 Task: Create a due date automation trigger when advanced on, on the monday of the week before a card is due add fields without custom field "Resume" set to a date more than 1 days ago at 11:00 AM.
Action: Mouse moved to (1192, 94)
Screenshot: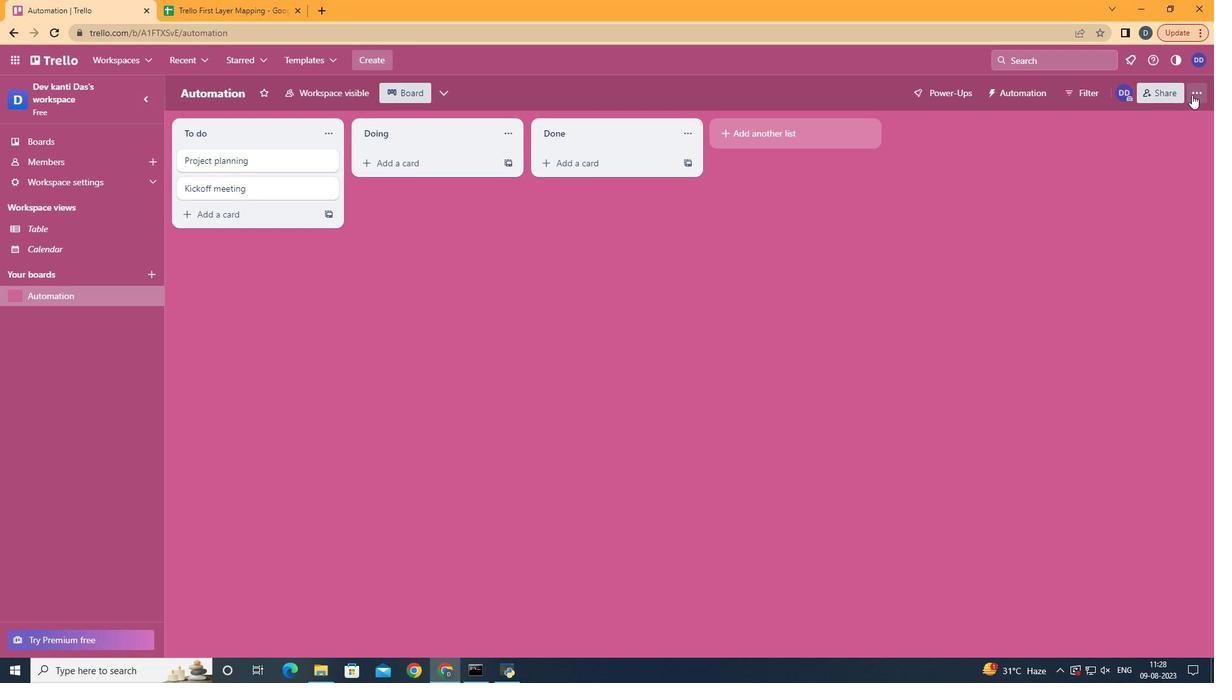 
Action: Mouse pressed left at (1192, 94)
Screenshot: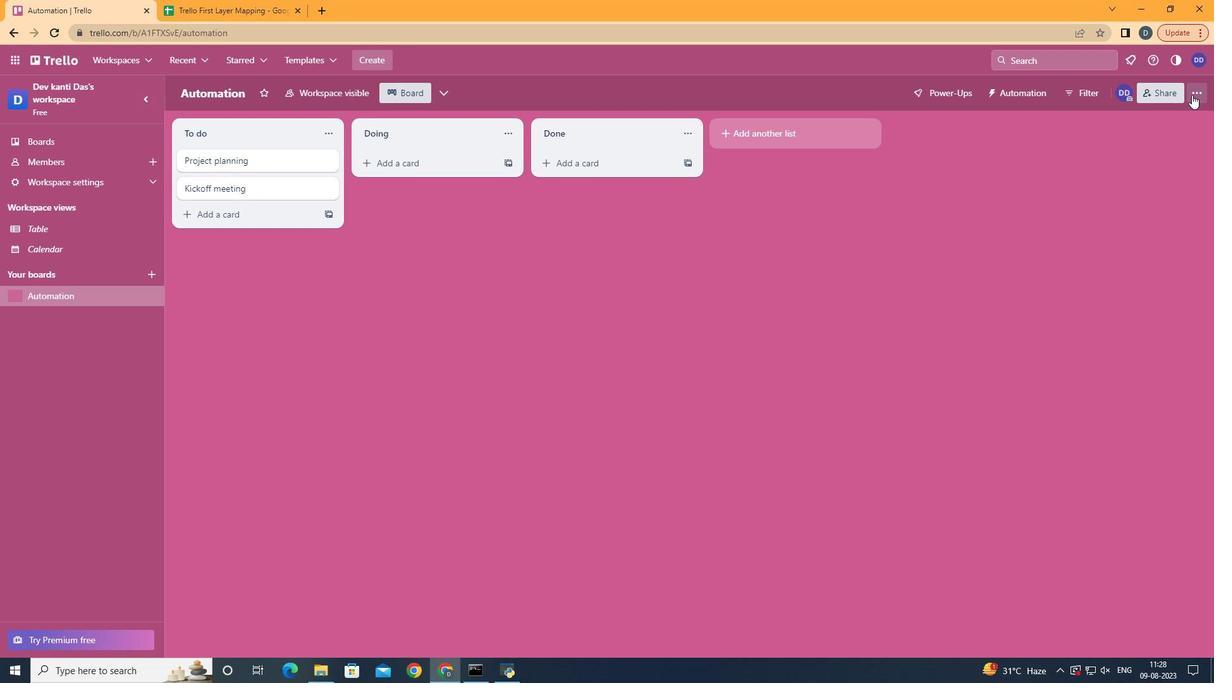 
Action: Mouse moved to (1071, 275)
Screenshot: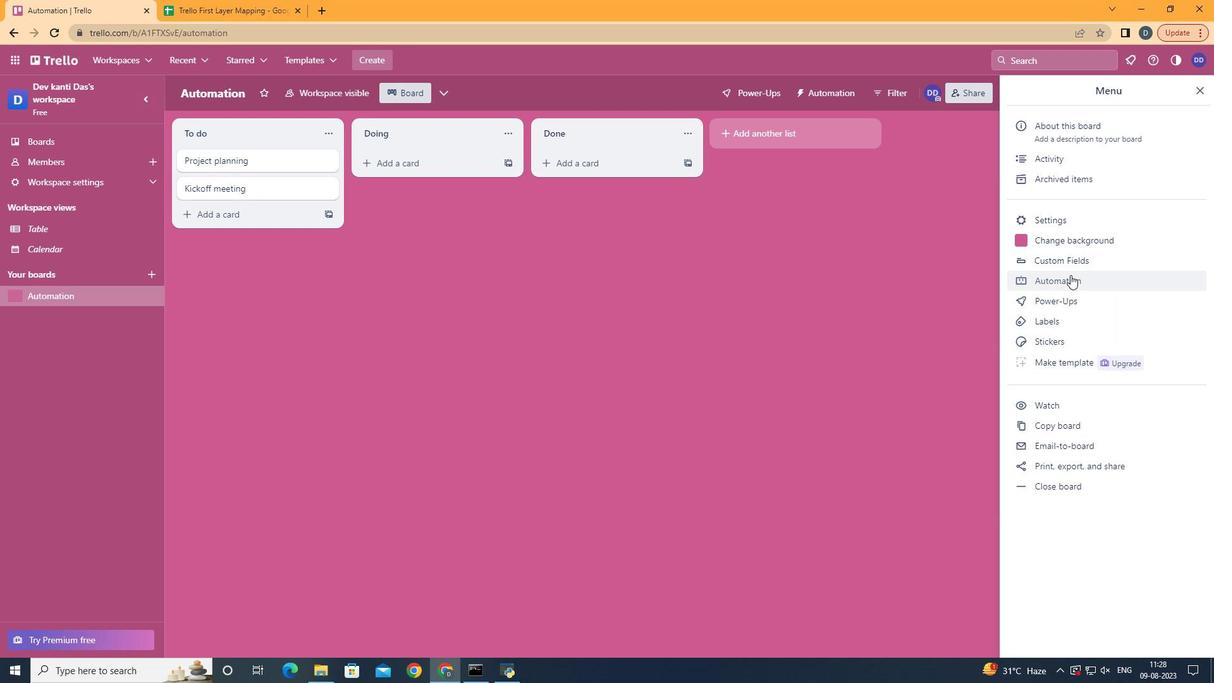 
Action: Mouse pressed left at (1071, 275)
Screenshot: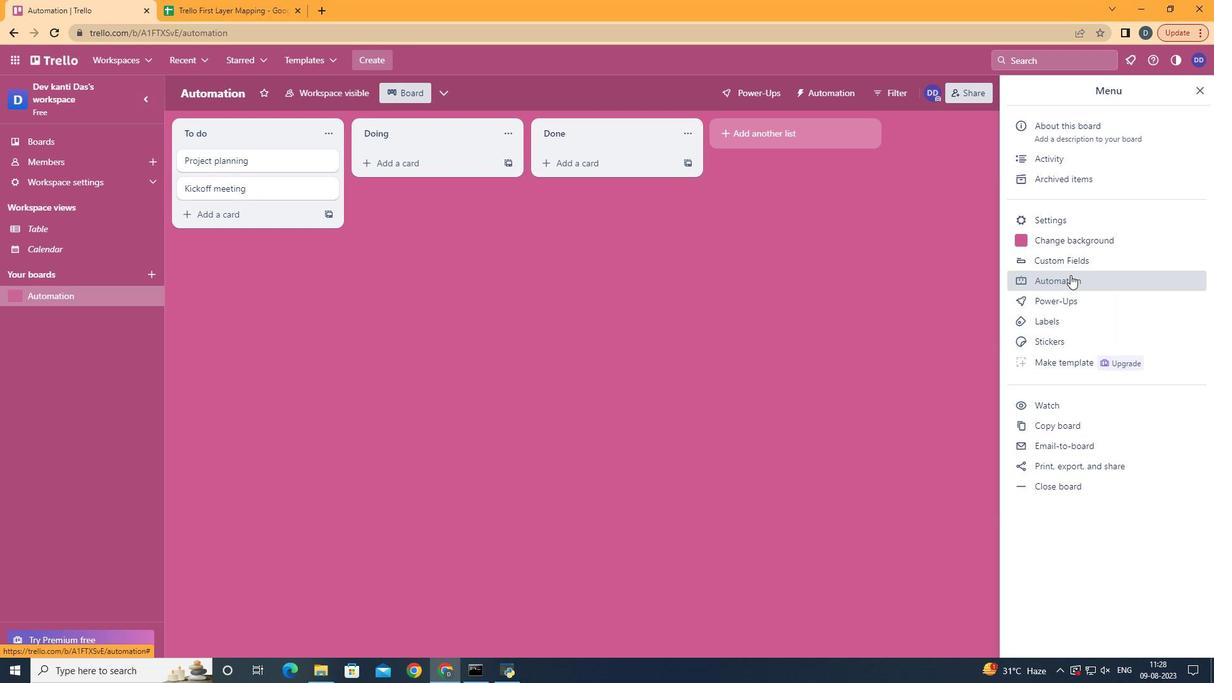 
Action: Mouse moved to (223, 253)
Screenshot: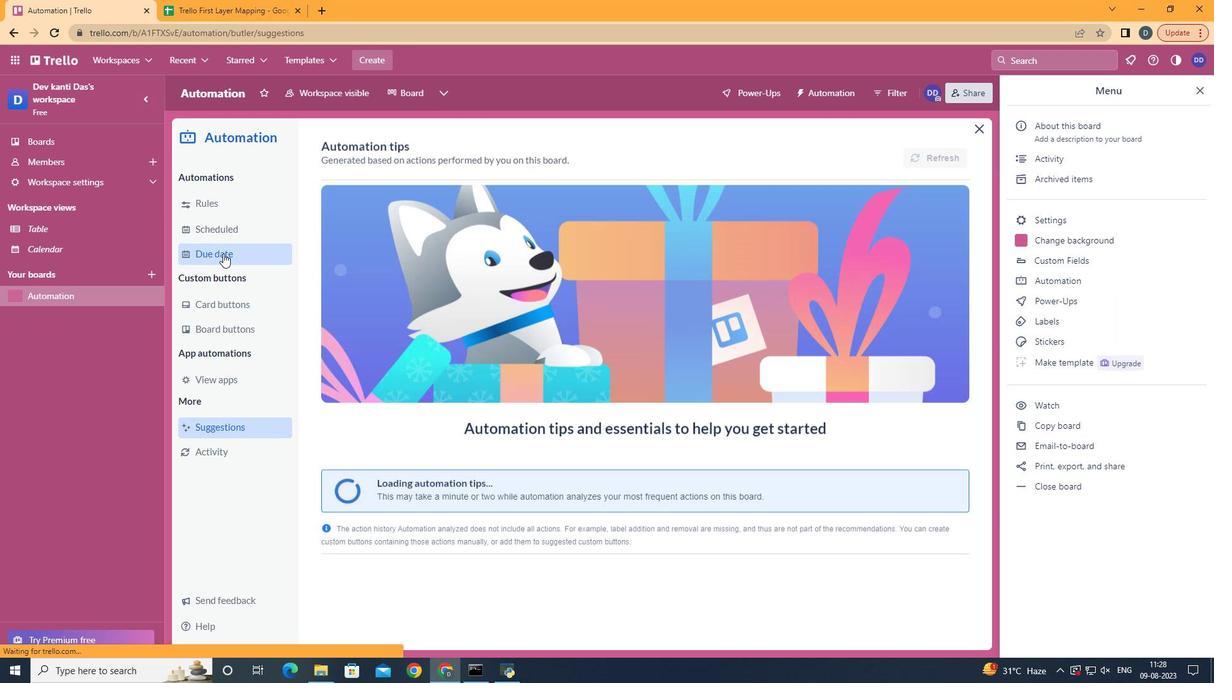 
Action: Mouse pressed left at (223, 253)
Screenshot: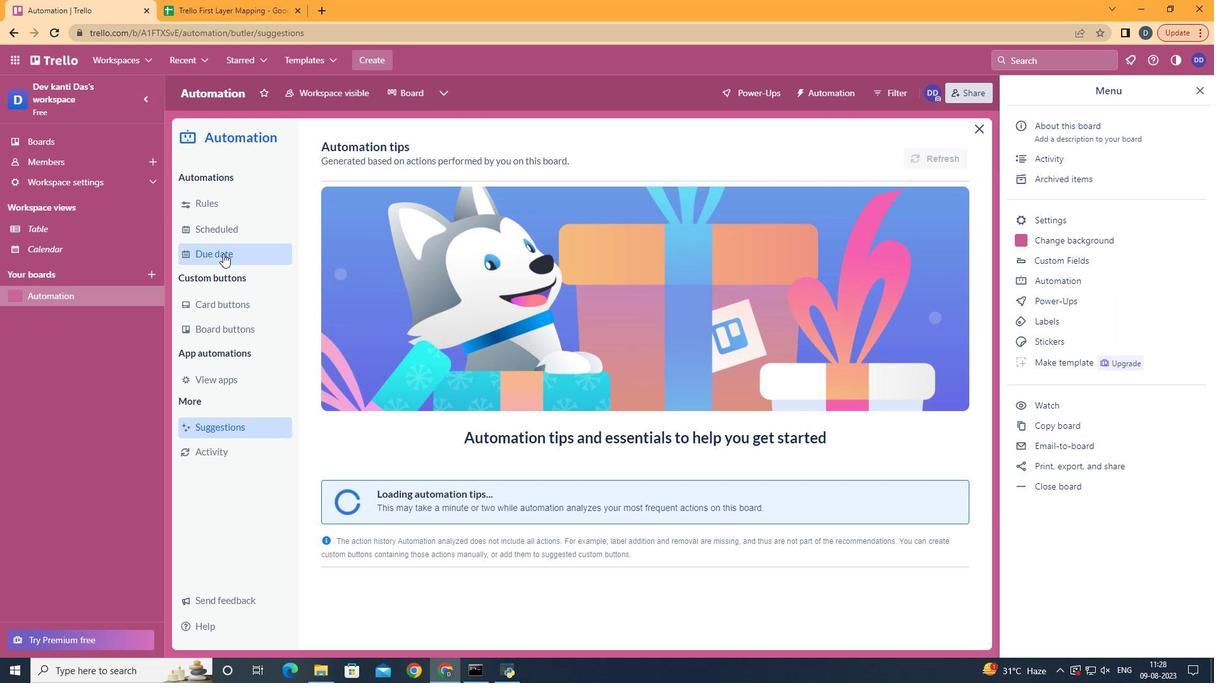 
Action: Mouse moved to (896, 154)
Screenshot: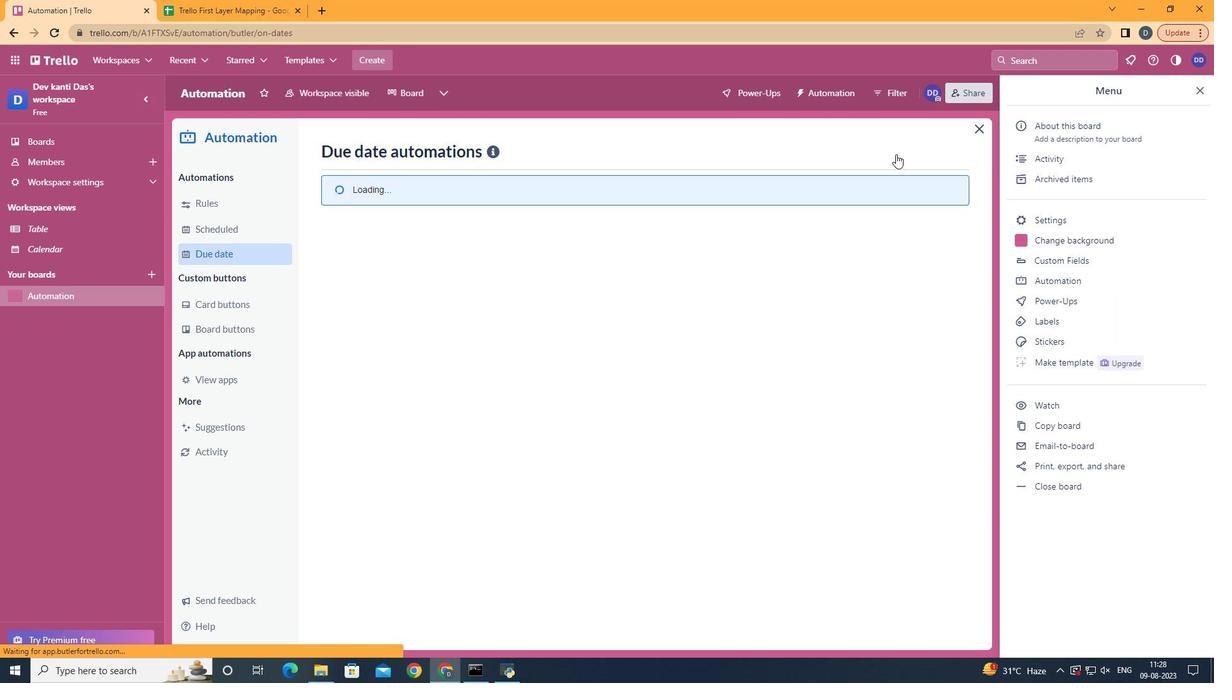 
Action: Mouse pressed left at (896, 154)
Screenshot: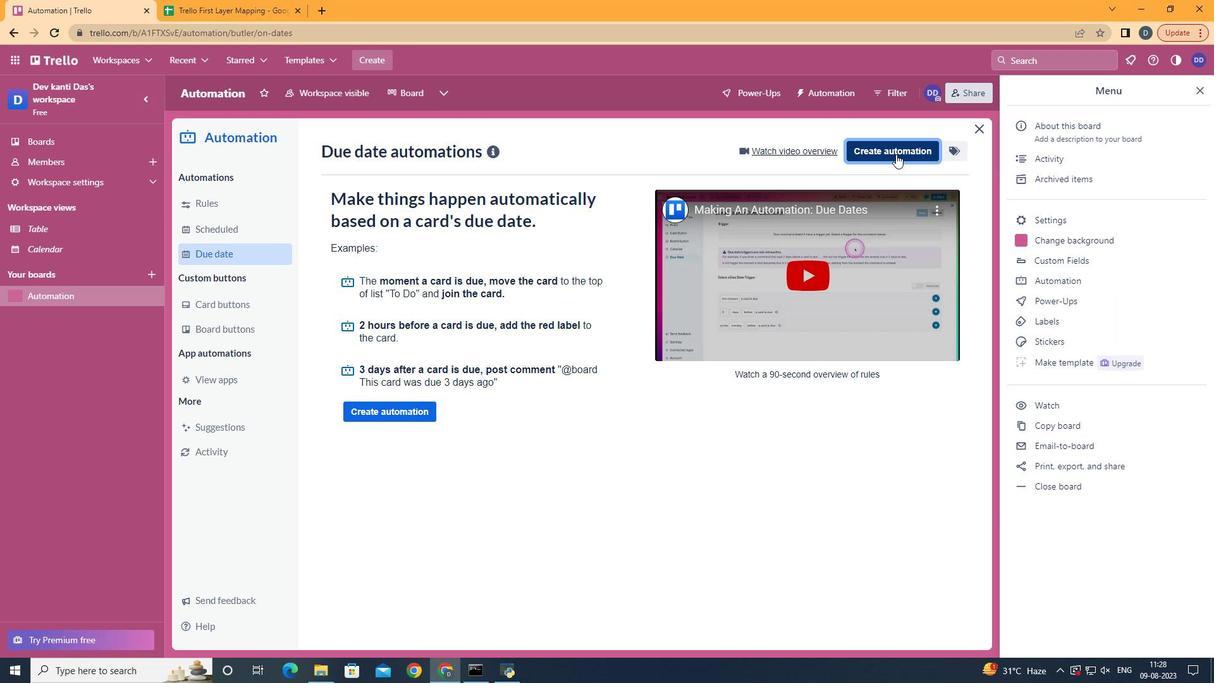 
Action: Mouse moved to (661, 279)
Screenshot: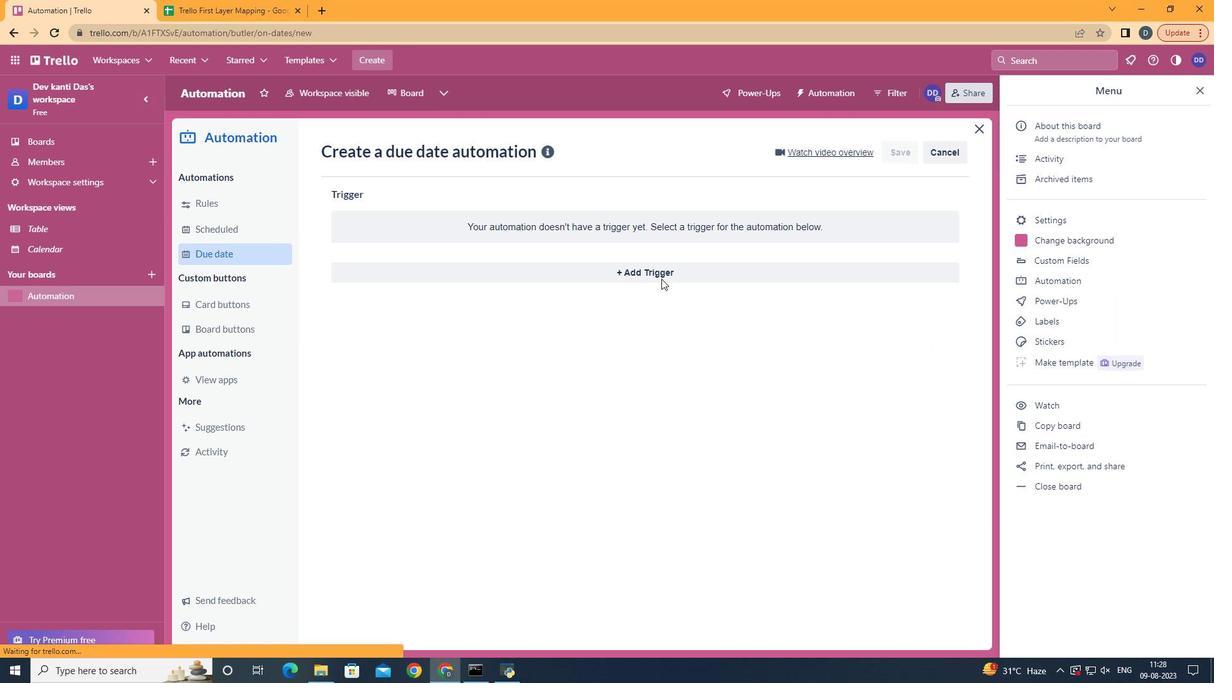 
Action: Mouse pressed left at (661, 279)
Screenshot: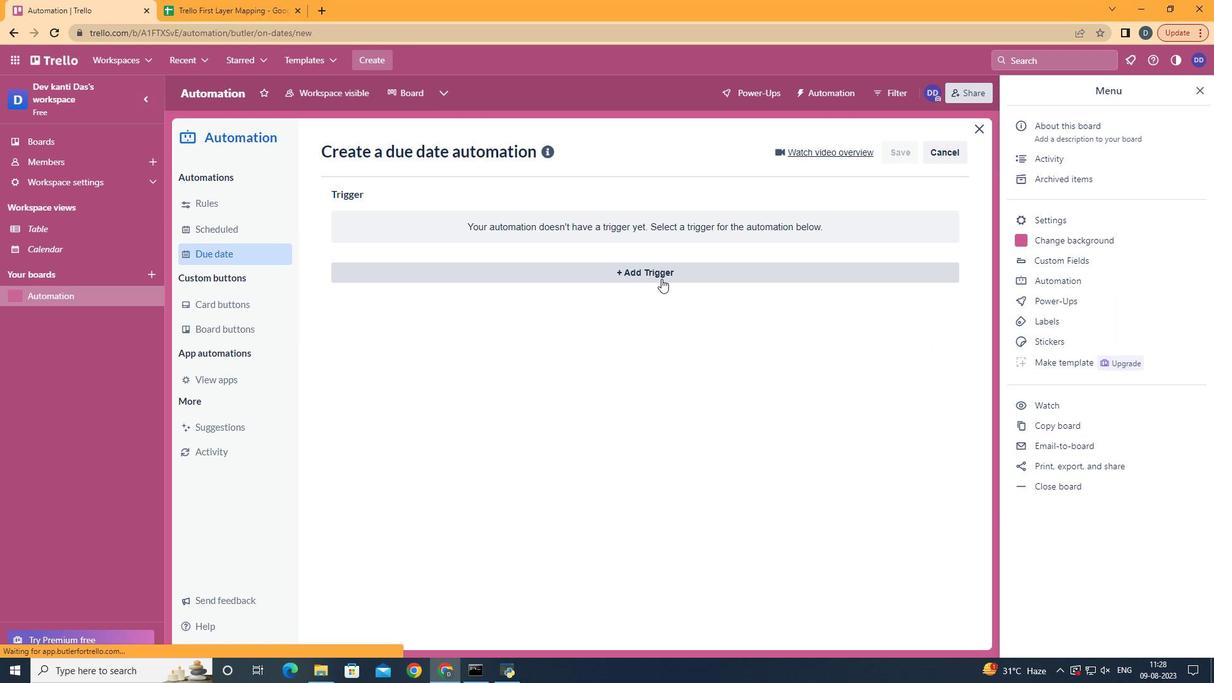 
Action: Mouse moved to (448, 604)
Screenshot: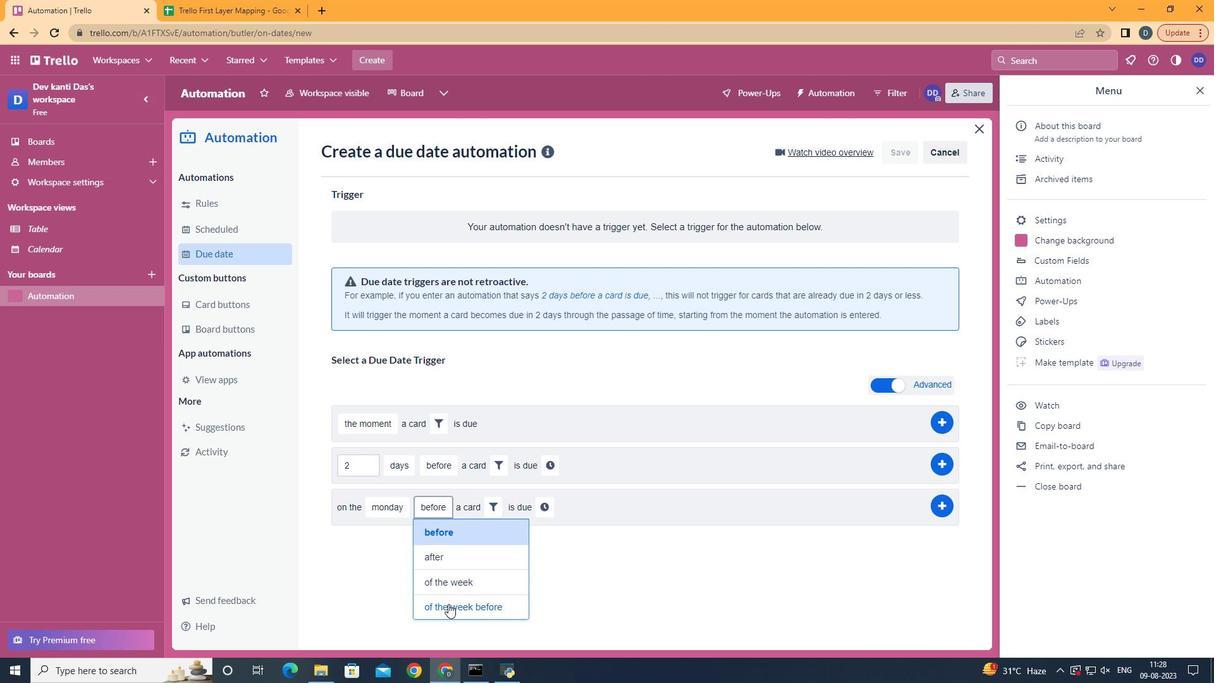
Action: Mouse pressed left at (448, 604)
Screenshot: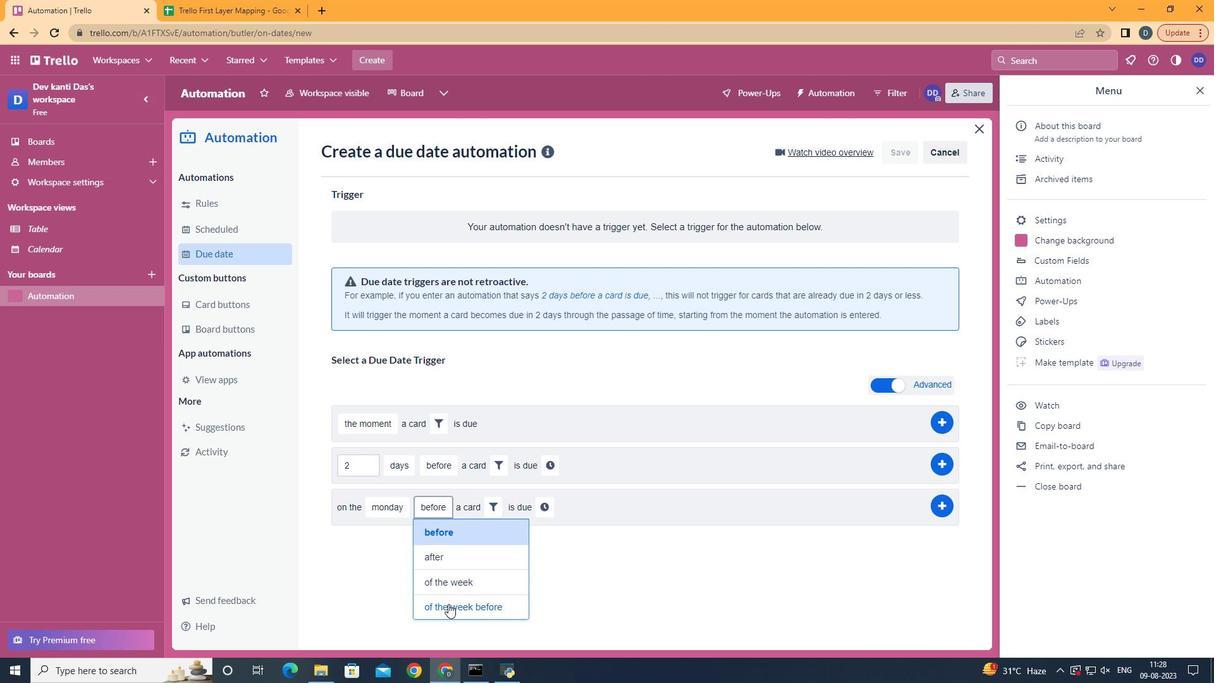 
Action: Mouse moved to (530, 506)
Screenshot: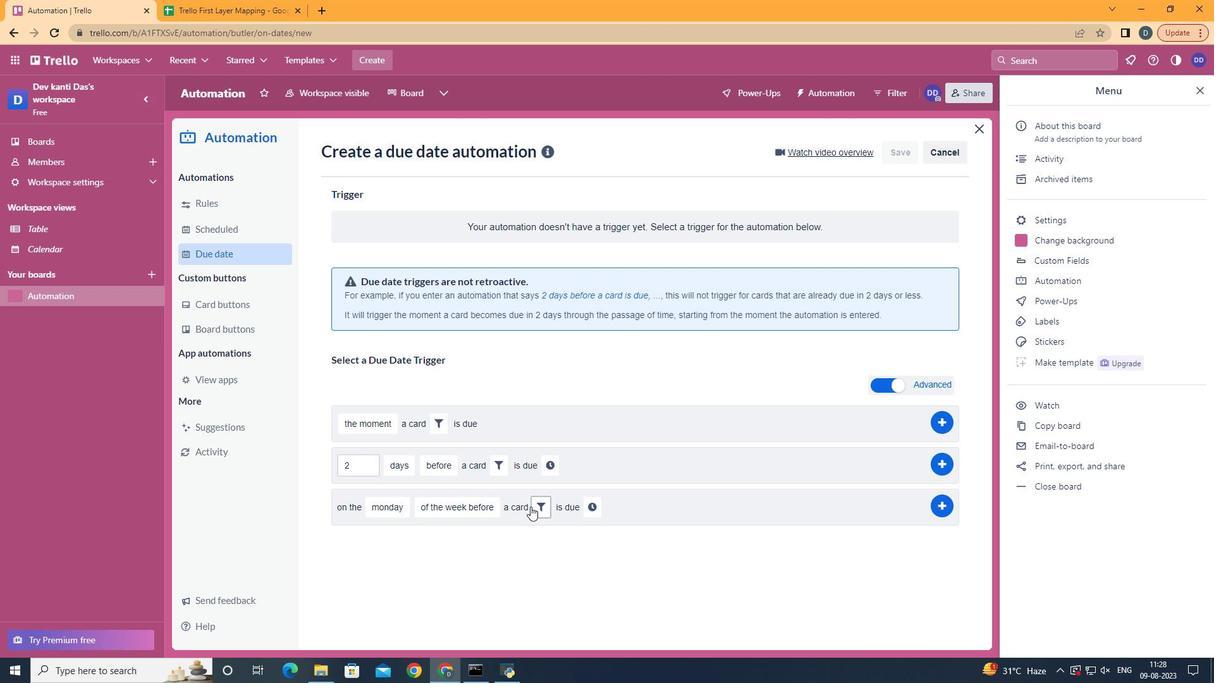 
Action: Mouse pressed left at (530, 506)
Screenshot: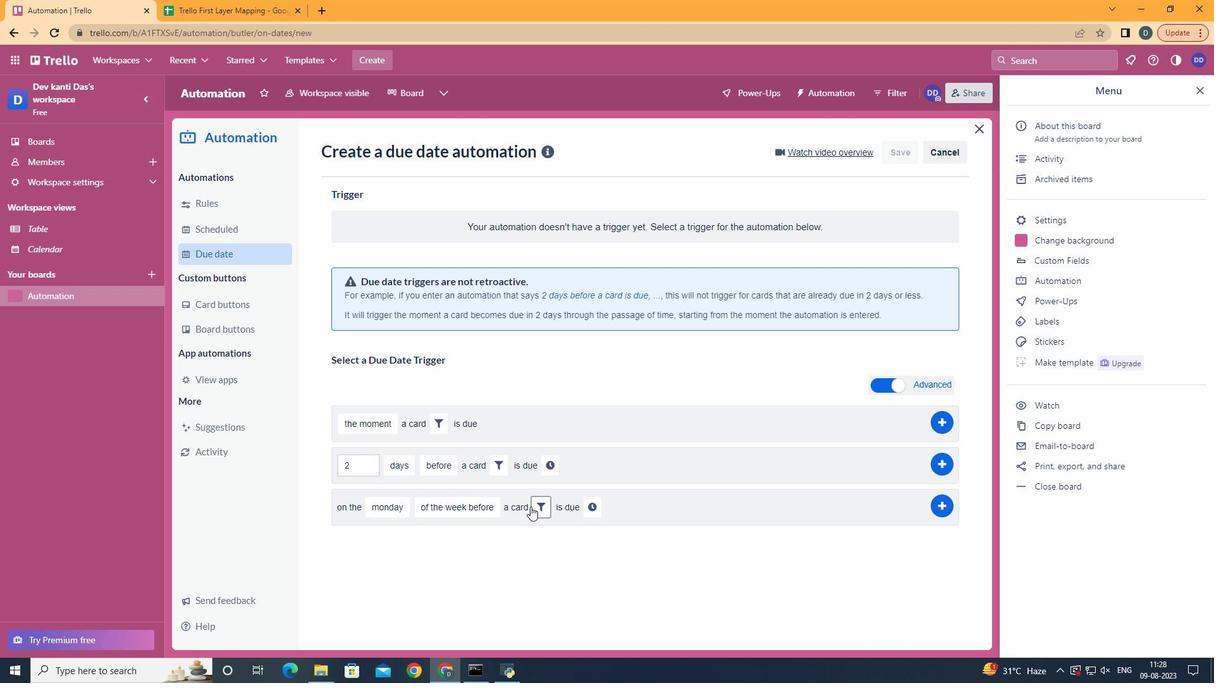 
Action: Mouse moved to (749, 546)
Screenshot: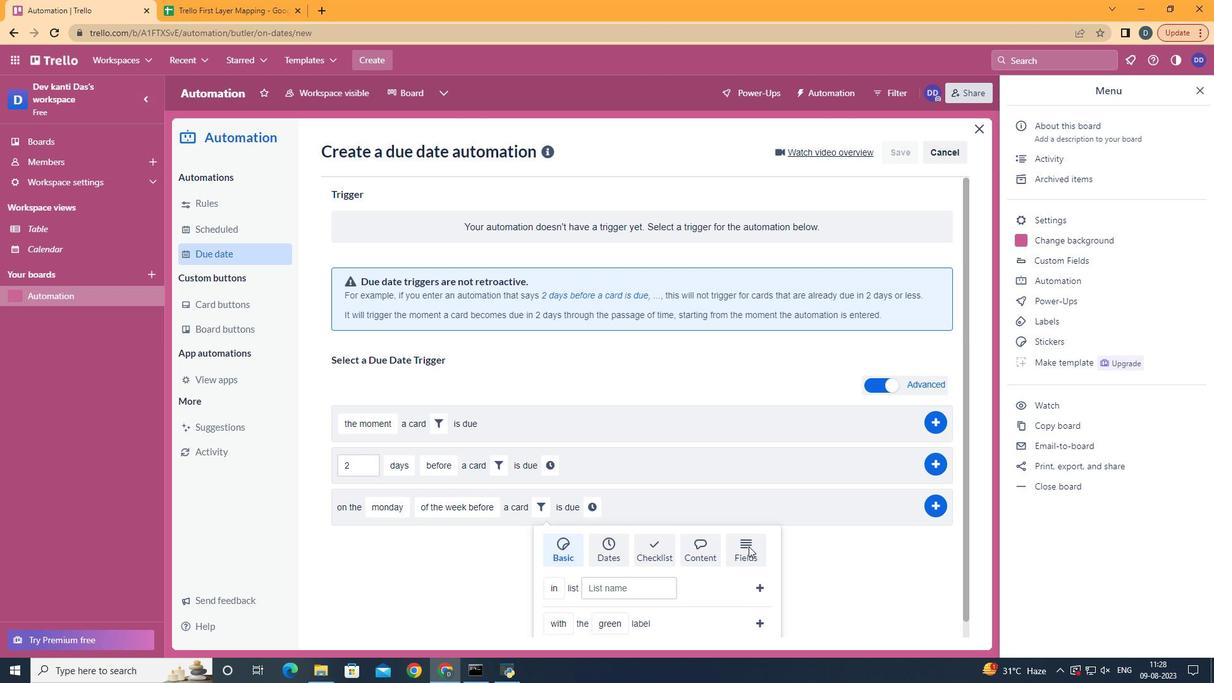 
Action: Mouse pressed left at (749, 546)
Screenshot: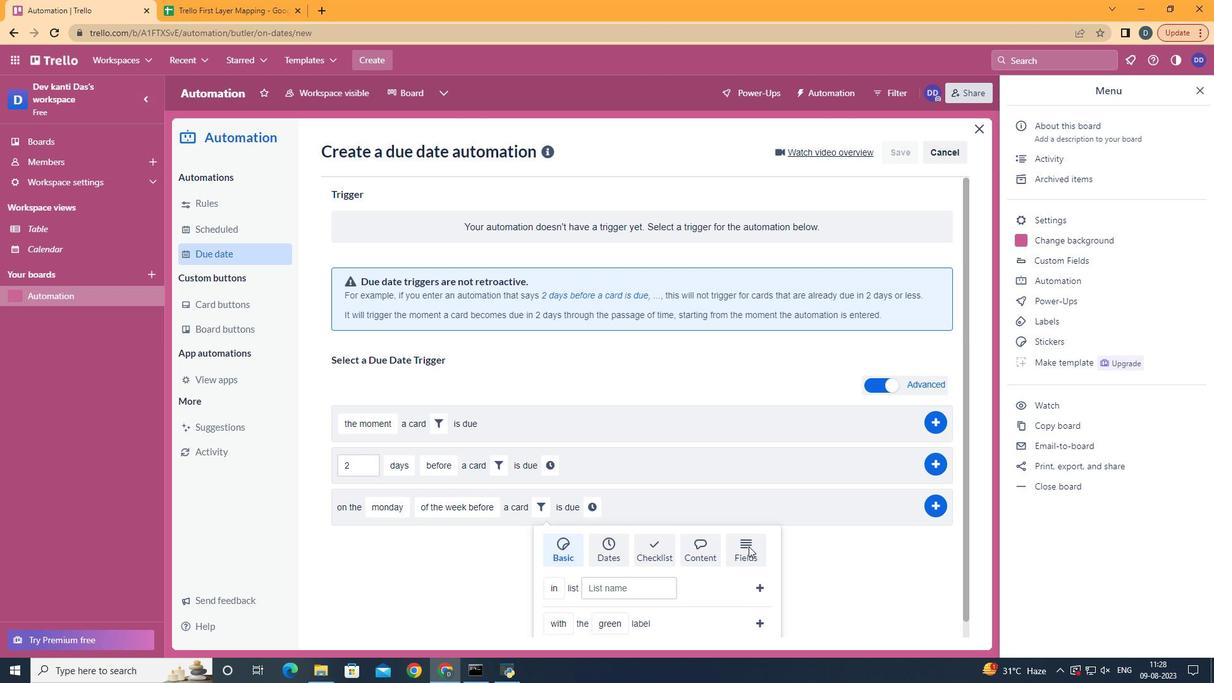 
Action: Mouse moved to (749, 546)
Screenshot: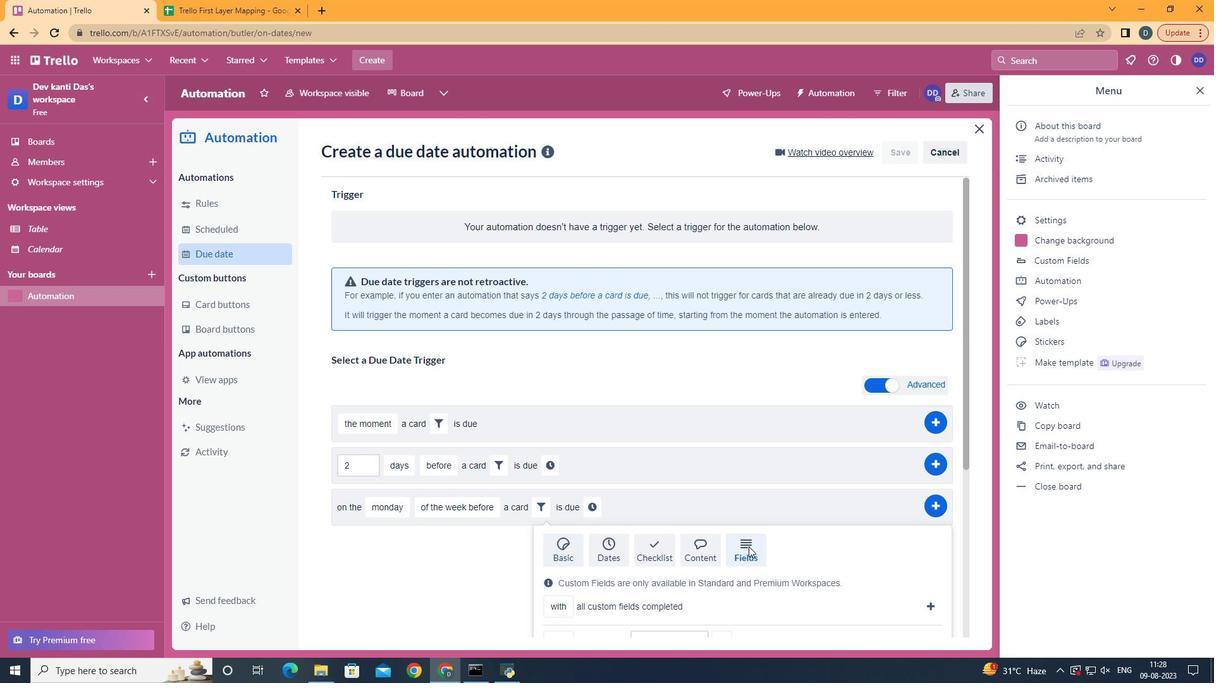 
Action: Mouse scrolled (749, 546) with delta (0, 0)
Screenshot: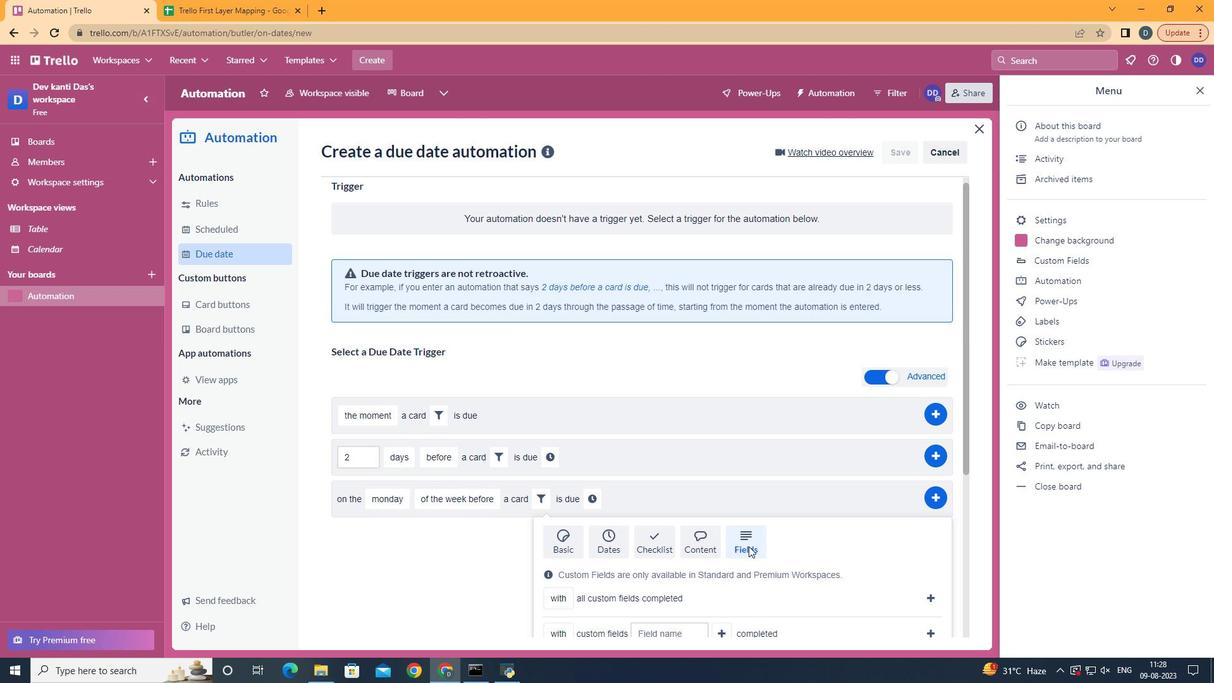 
Action: Mouse scrolled (749, 546) with delta (0, 0)
Screenshot: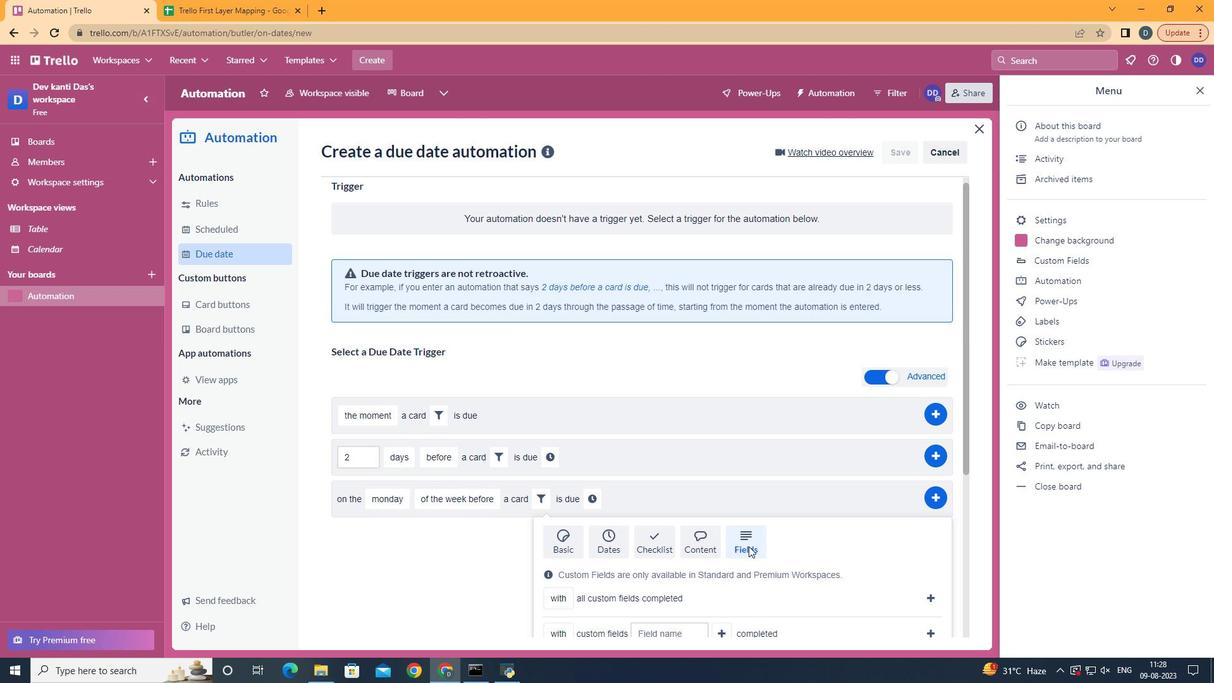 
Action: Mouse scrolled (749, 546) with delta (0, 0)
Screenshot: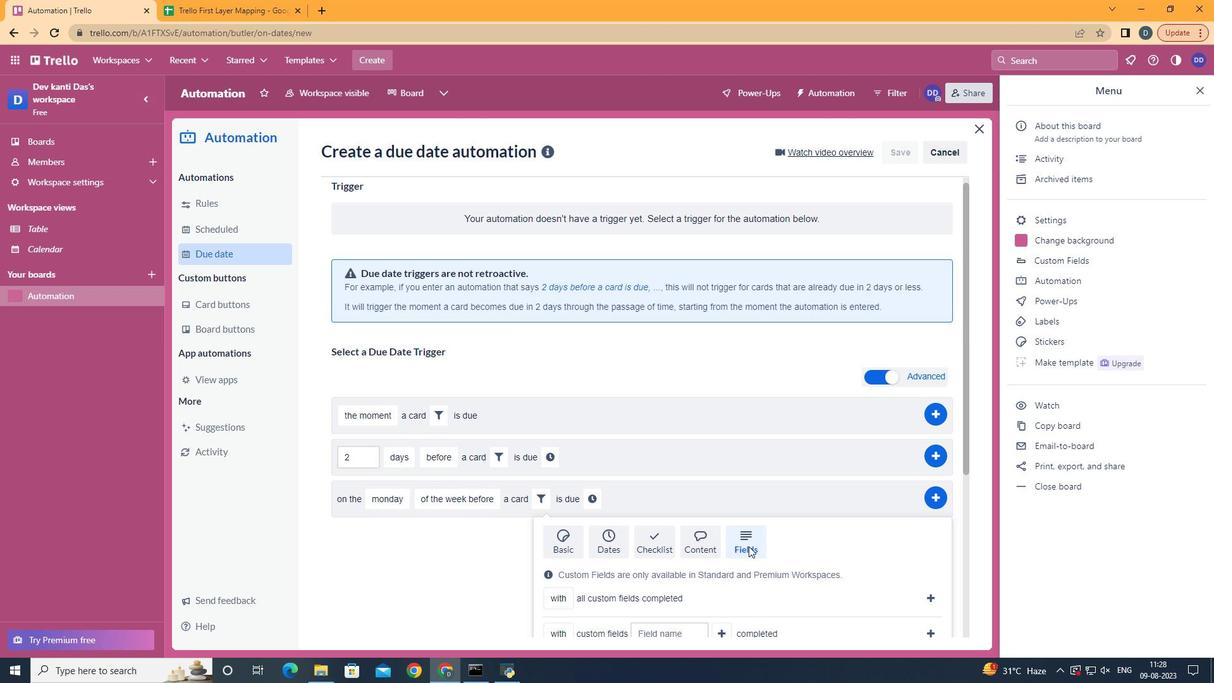 
Action: Mouse scrolled (749, 546) with delta (0, 0)
Screenshot: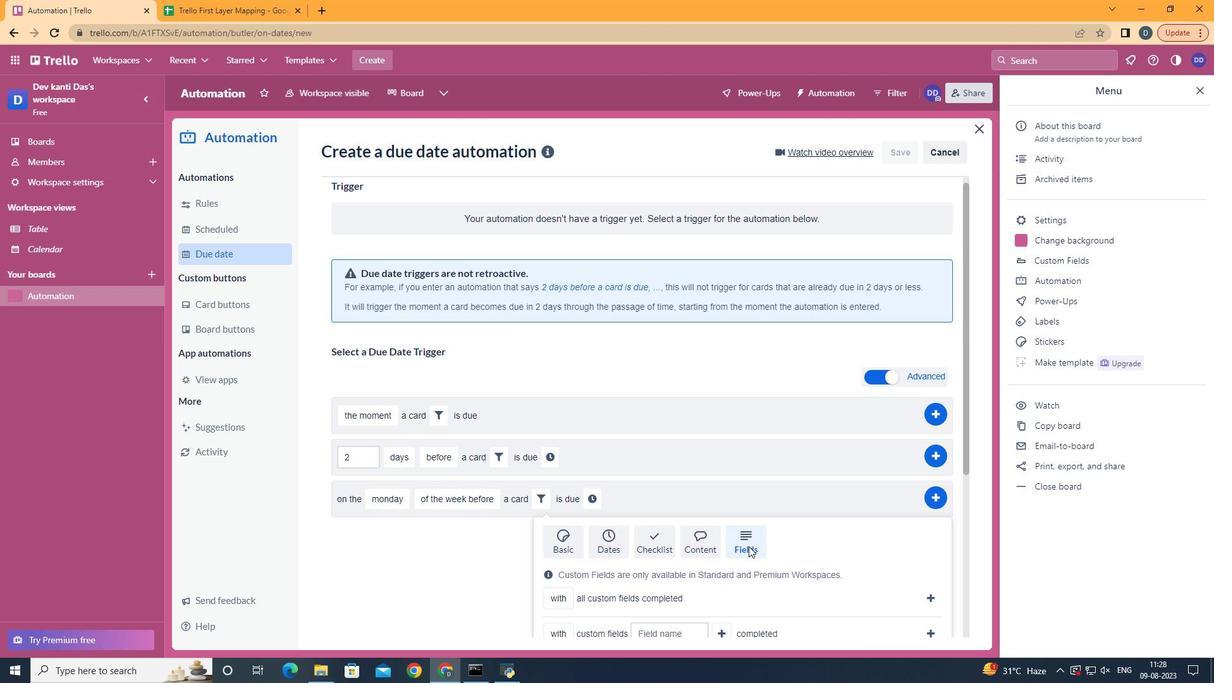 
Action: Mouse scrolled (749, 546) with delta (0, 0)
Screenshot: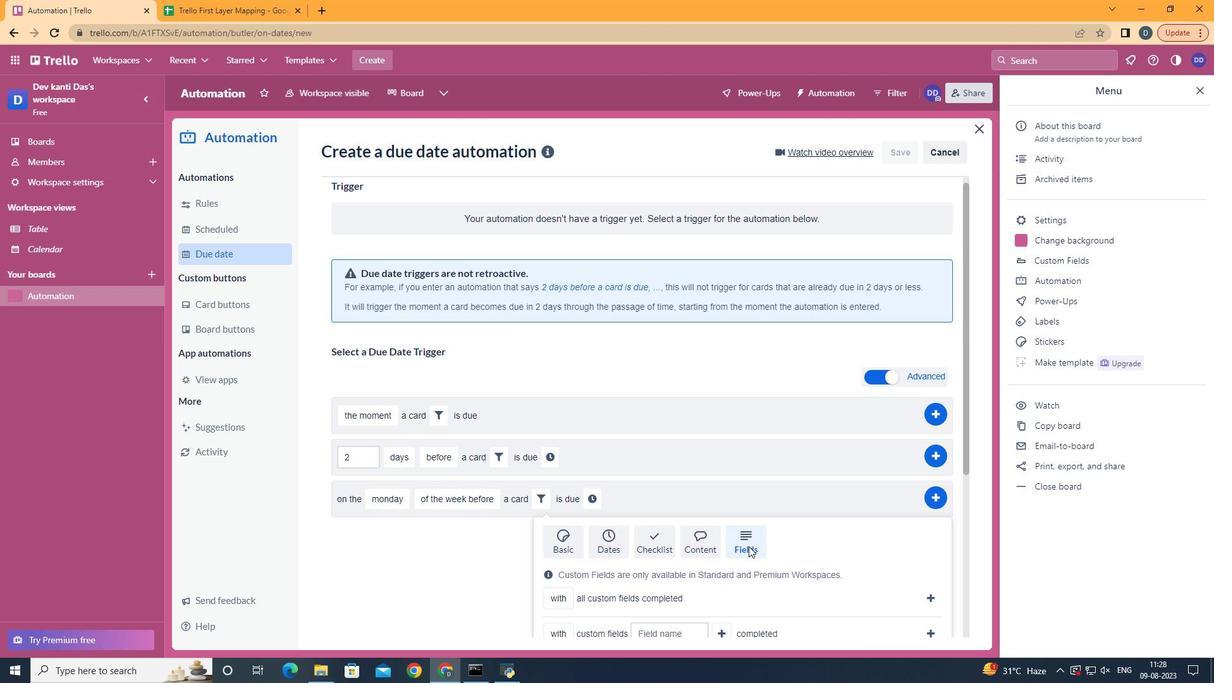 
Action: Mouse moved to (579, 560)
Screenshot: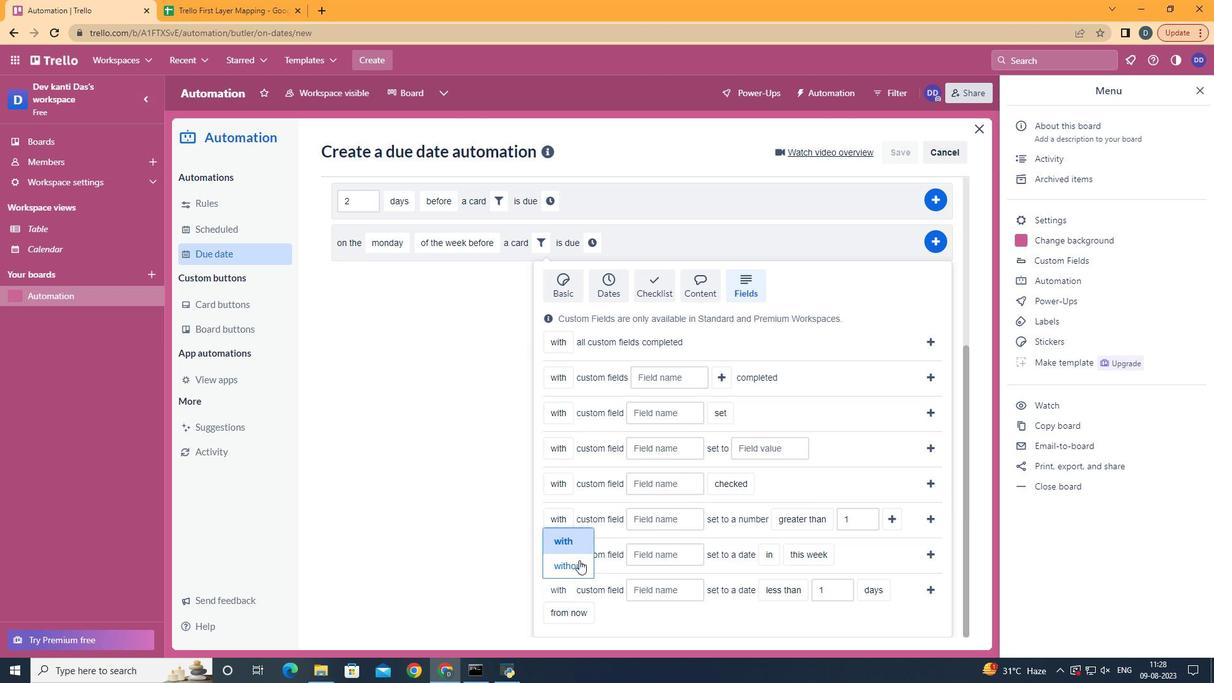 
Action: Mouse pressed left at (579, 560)
Screenshot: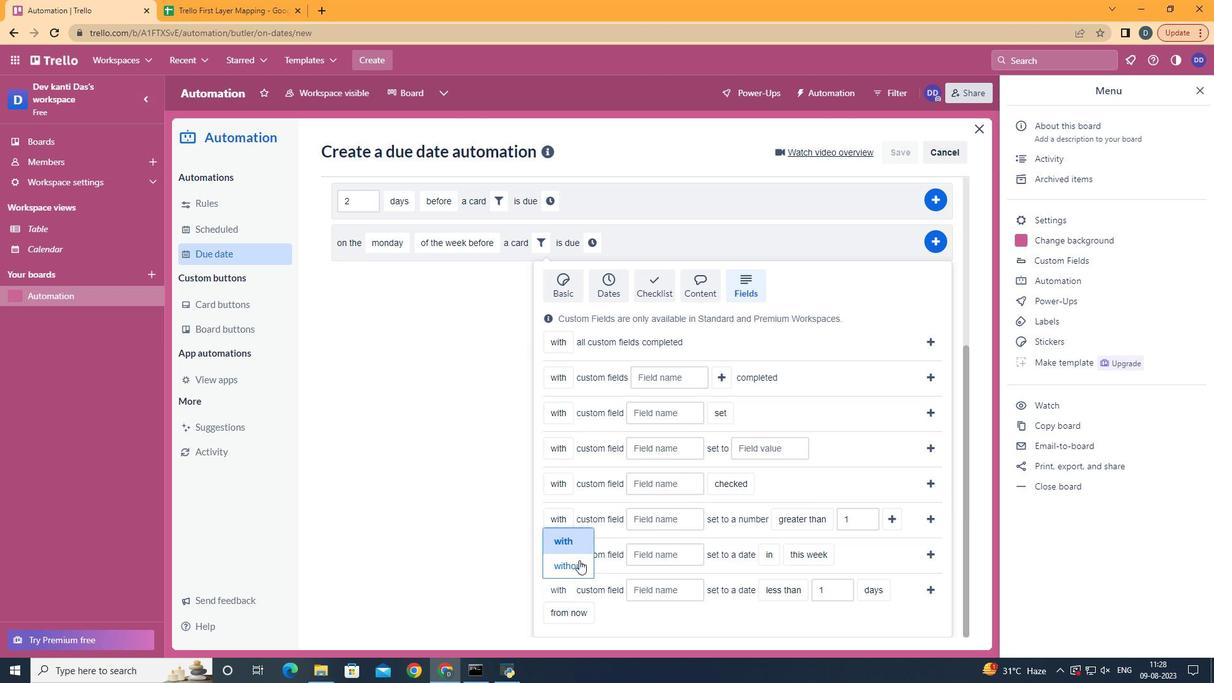 
Action: Mouse moved to (668, 584)
Screenshot: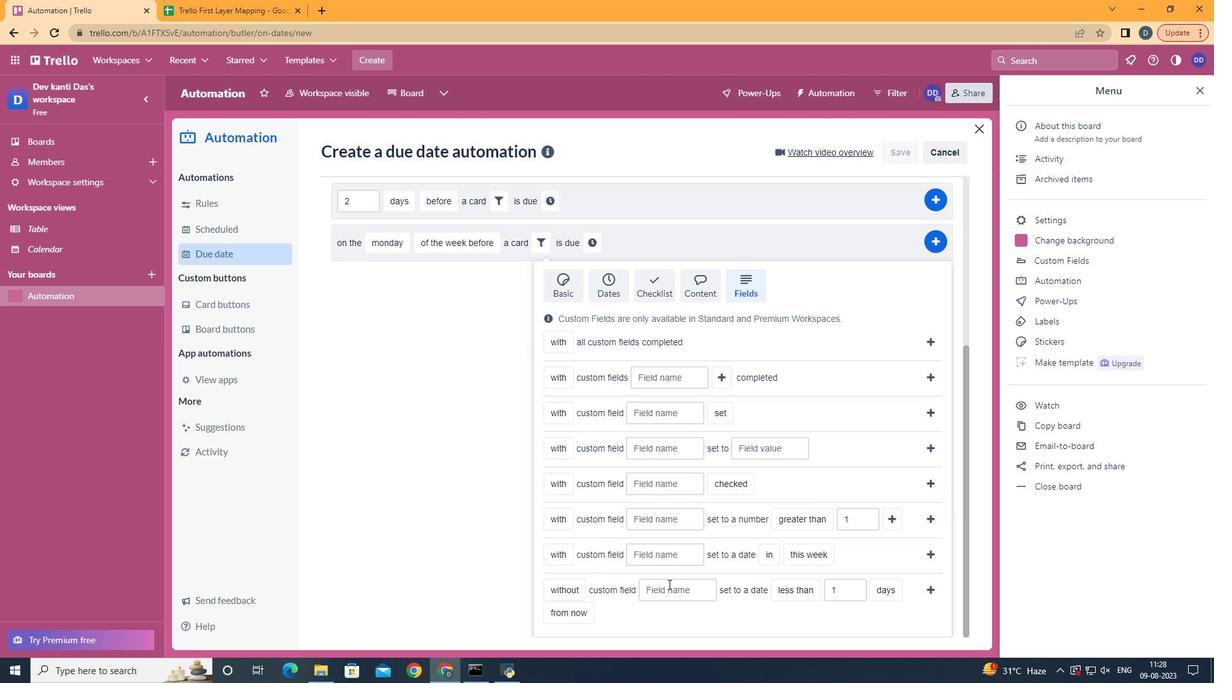 
Action: Mouse pressed left at (668, 584)
Screenshot: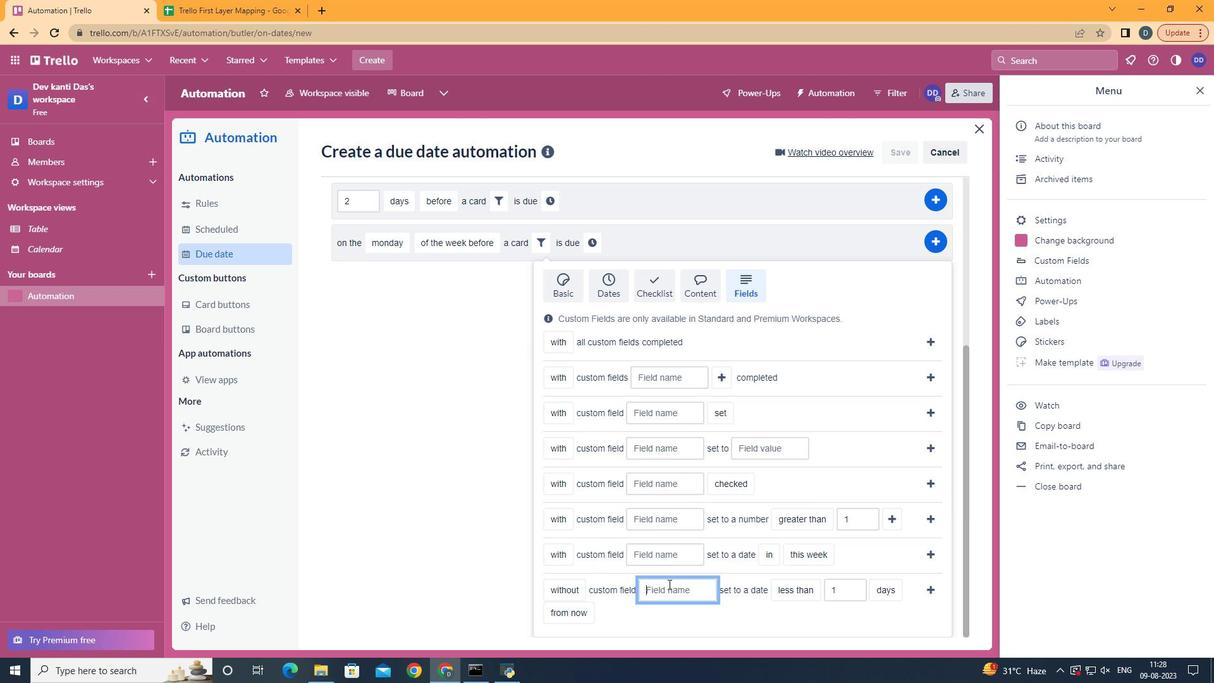 
Action: Key pressed <Key.shift>Resume
Screenshot: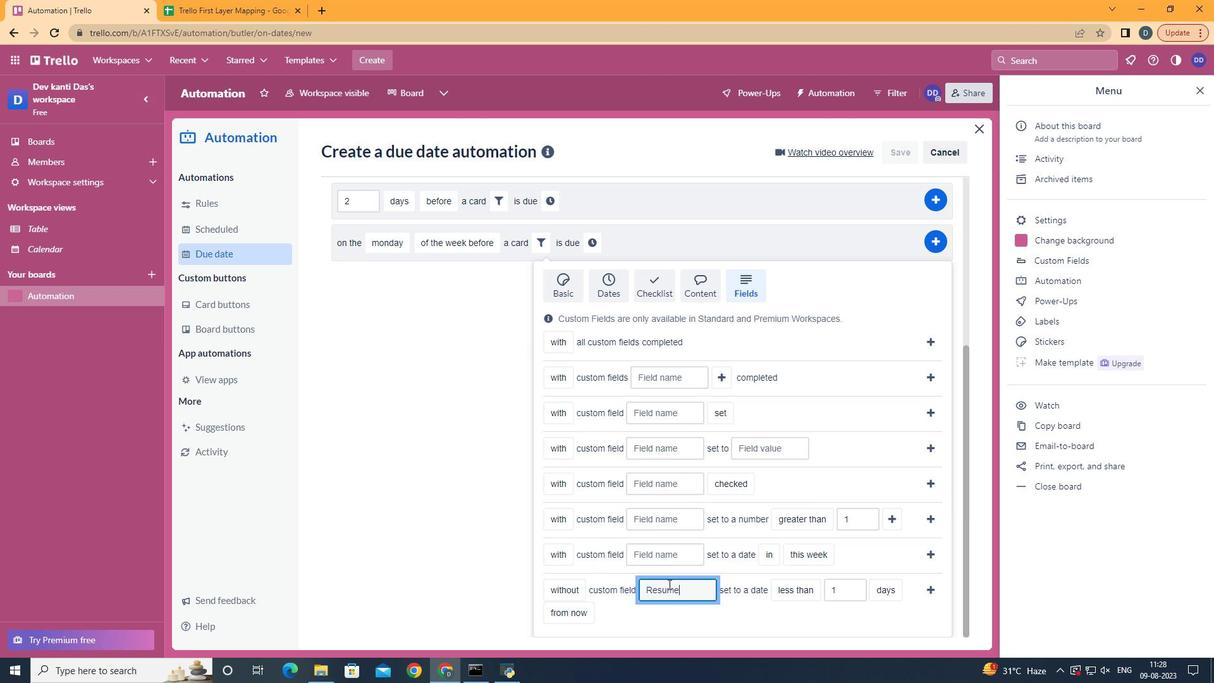 
Action: Mouse moved to (814, 533)
Screenshot: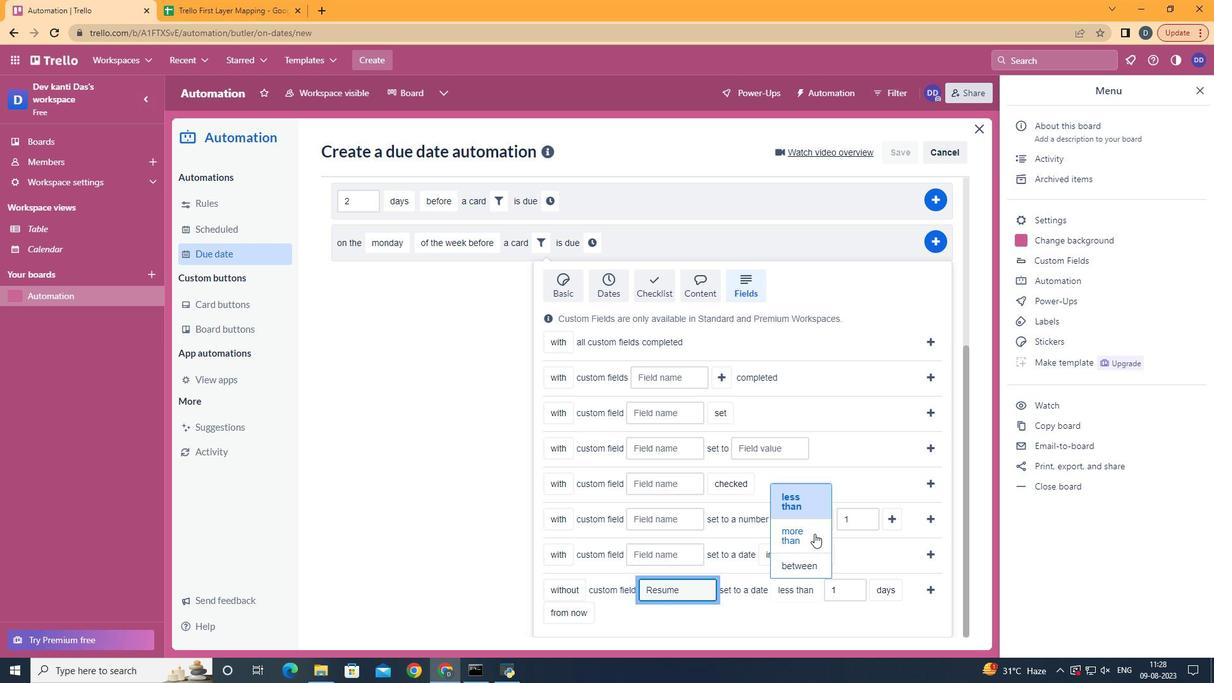 
Action: Mouse pressed left at (814, 533)
Screenshot: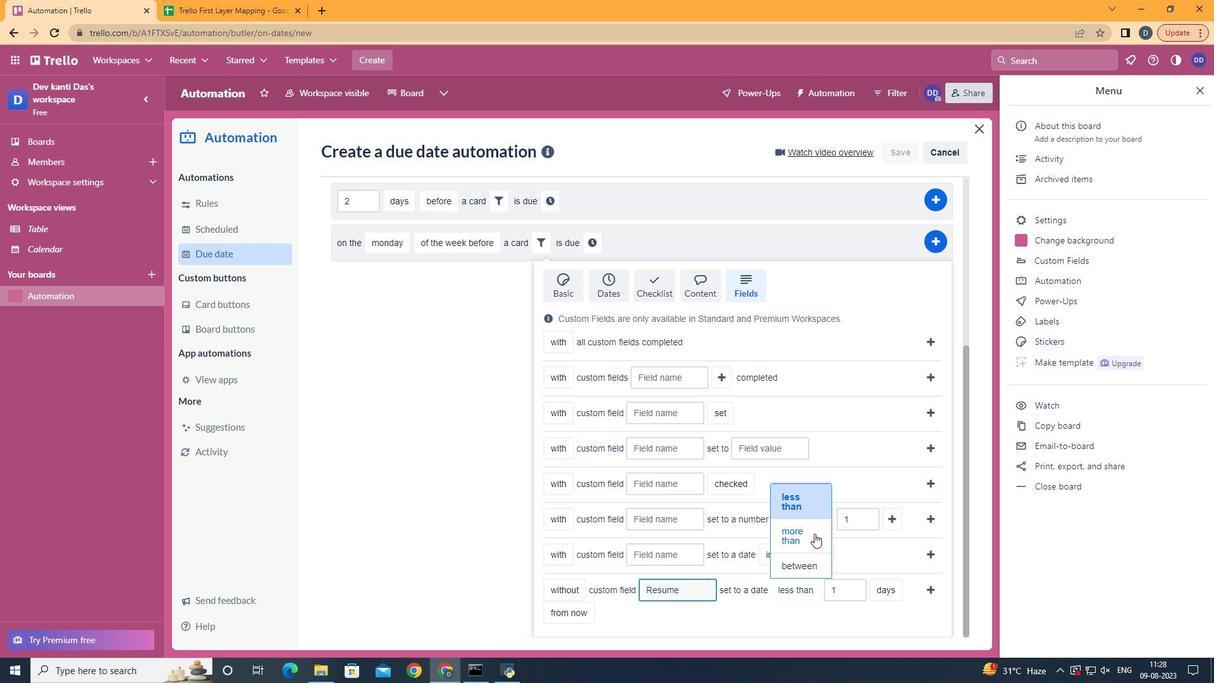
Action: Mouse moved to (909, 538)
Screenshot: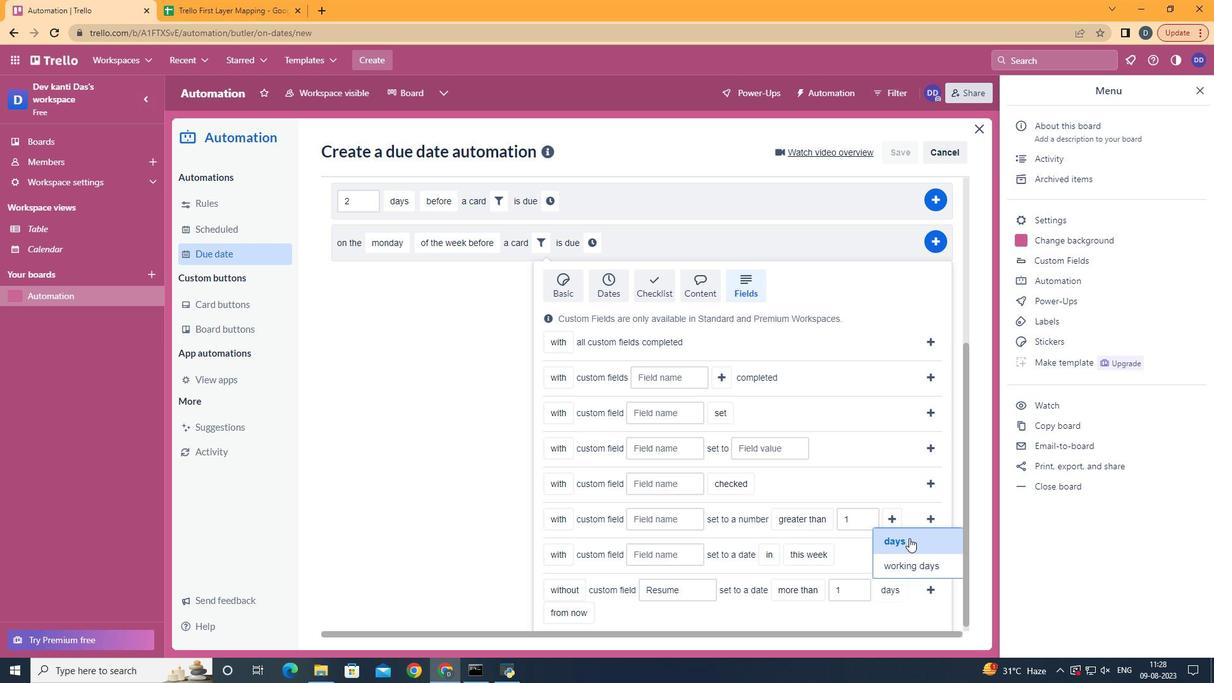 
Action: Mouse pressed left at (909, 538)
Screenshot: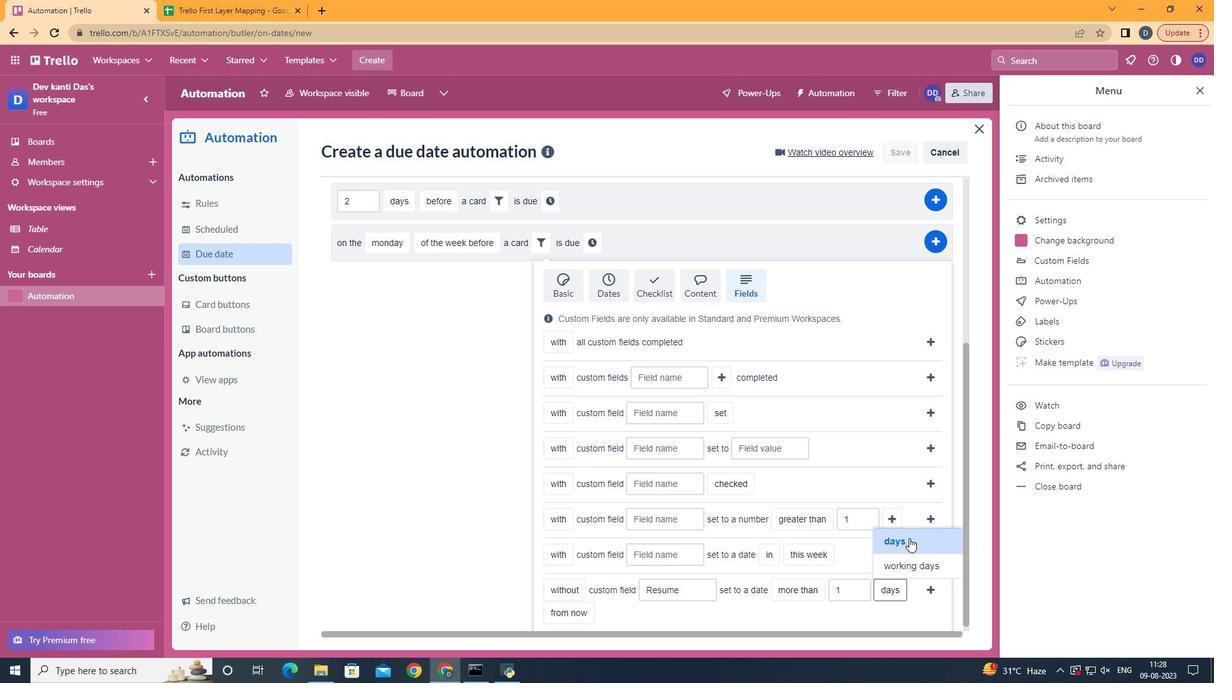 
Action: Mouse moved to (580, 590)
Screenshot: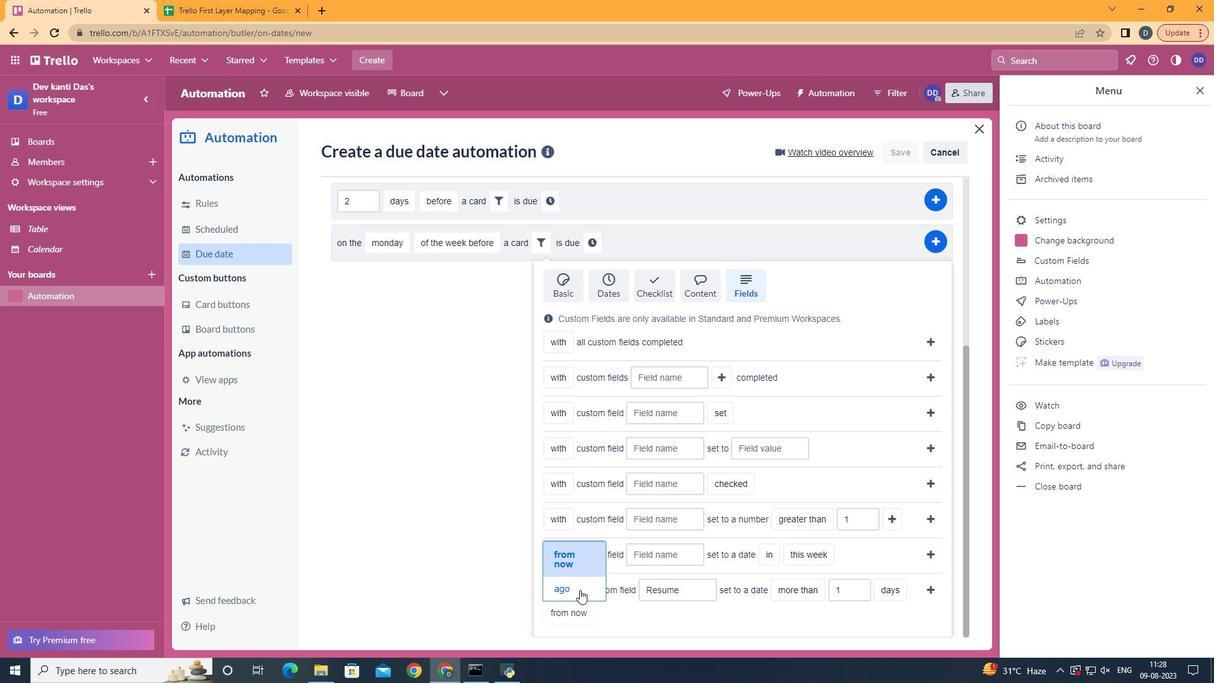 
Action: Mouse pressed left at (580, 590)
Screenshot: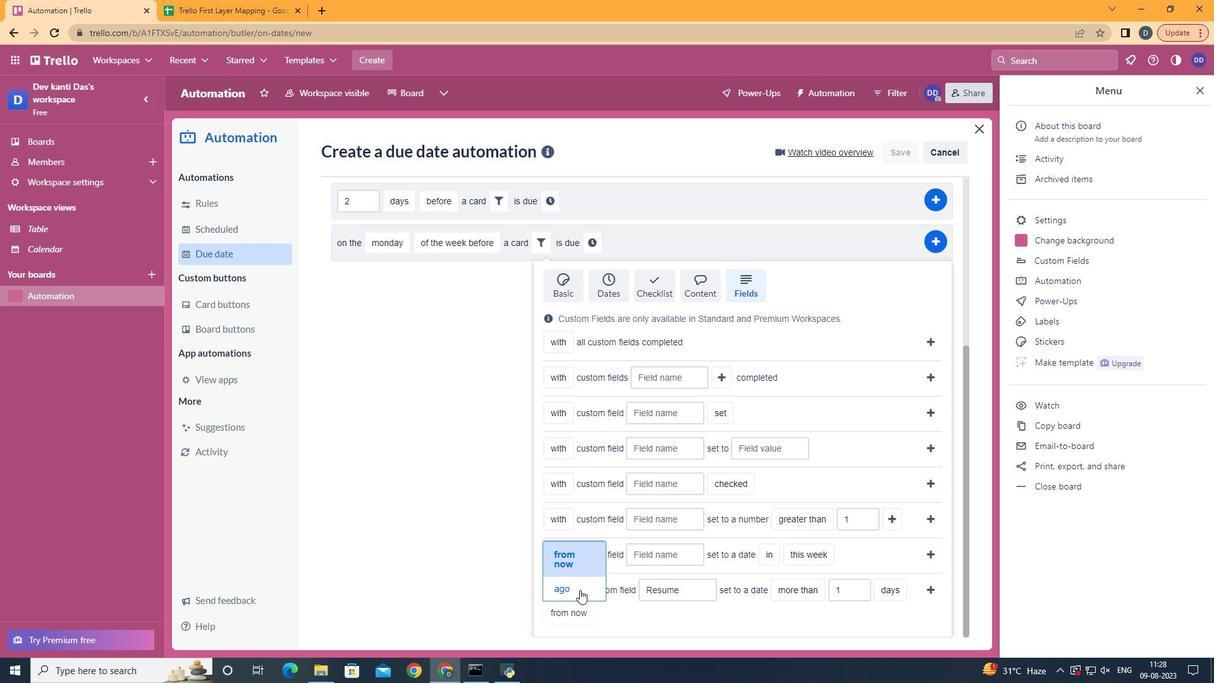 
Action: Mouse moved to (926, 590)
Screenshot: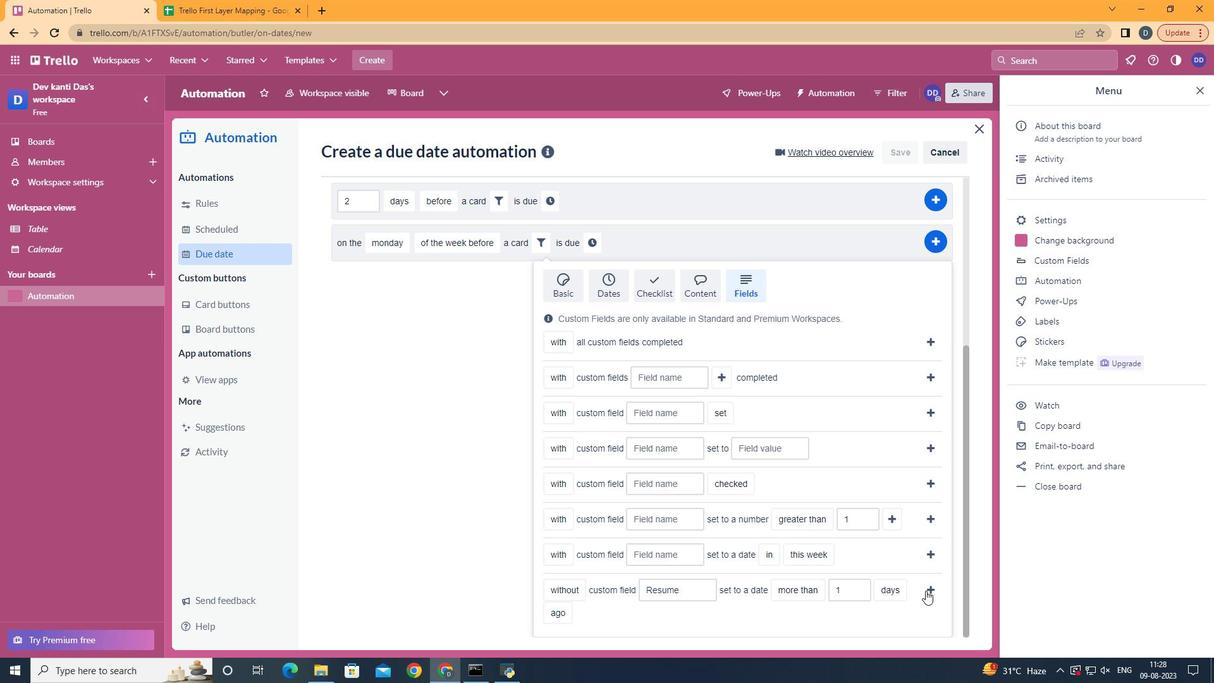 
Action: Mouse pressed left at (926, 590)
Screenshot: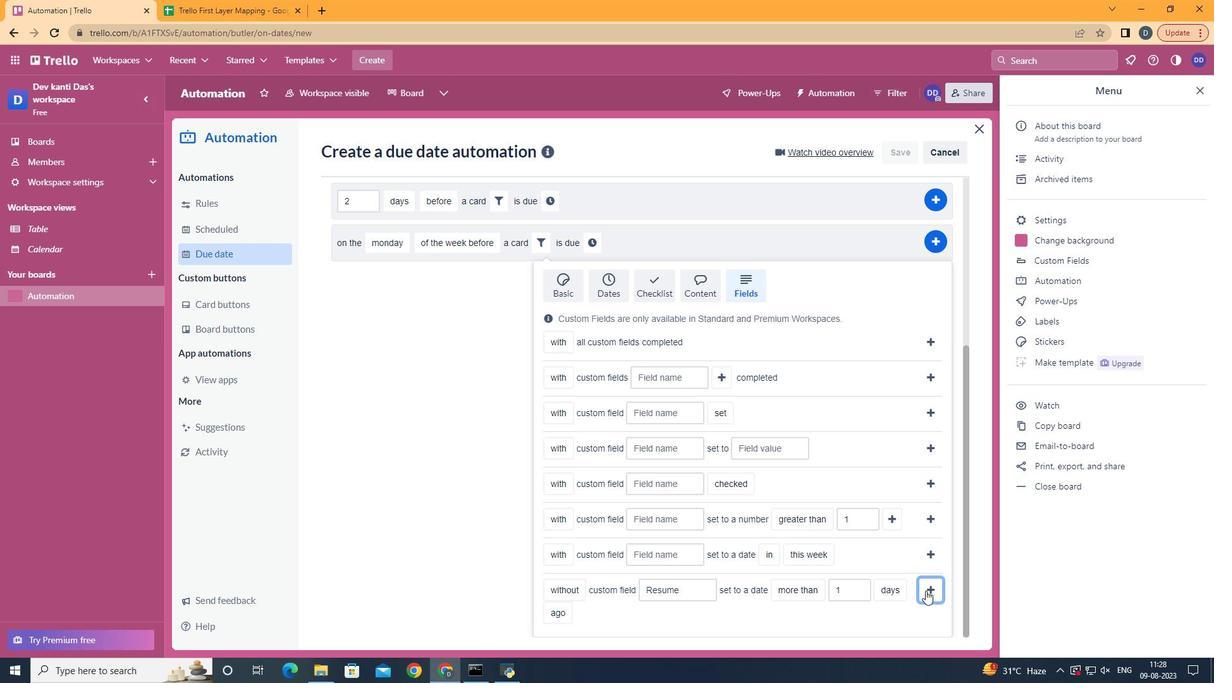 
Action: Mouse moved to (883, 507)
Screenshot: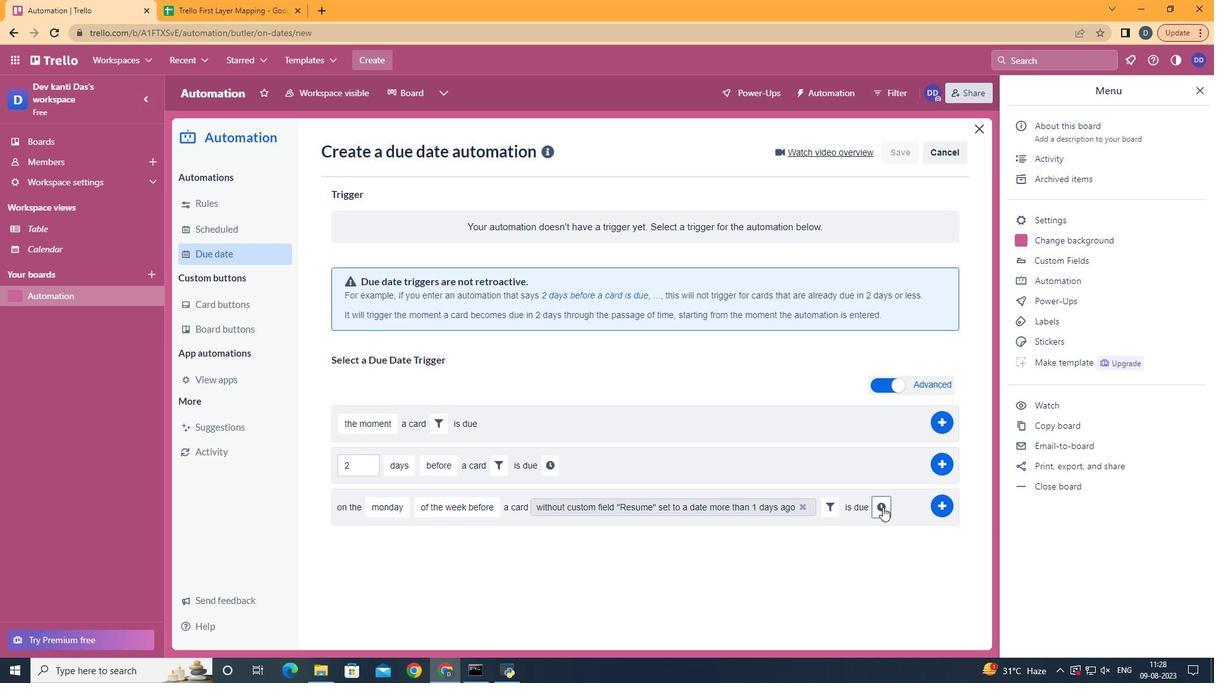 
Action: Mouse pressed left at (883, 507)
Screenshot: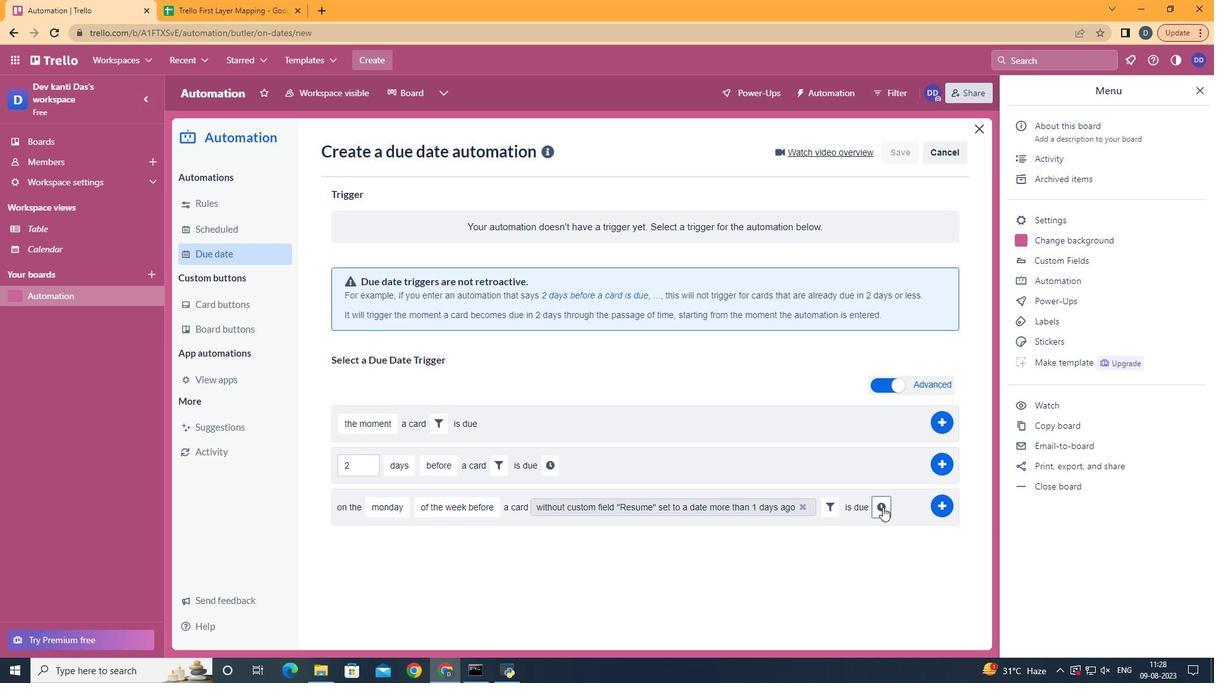 
Action: Mouse moved to (434, 534)
Screenshot: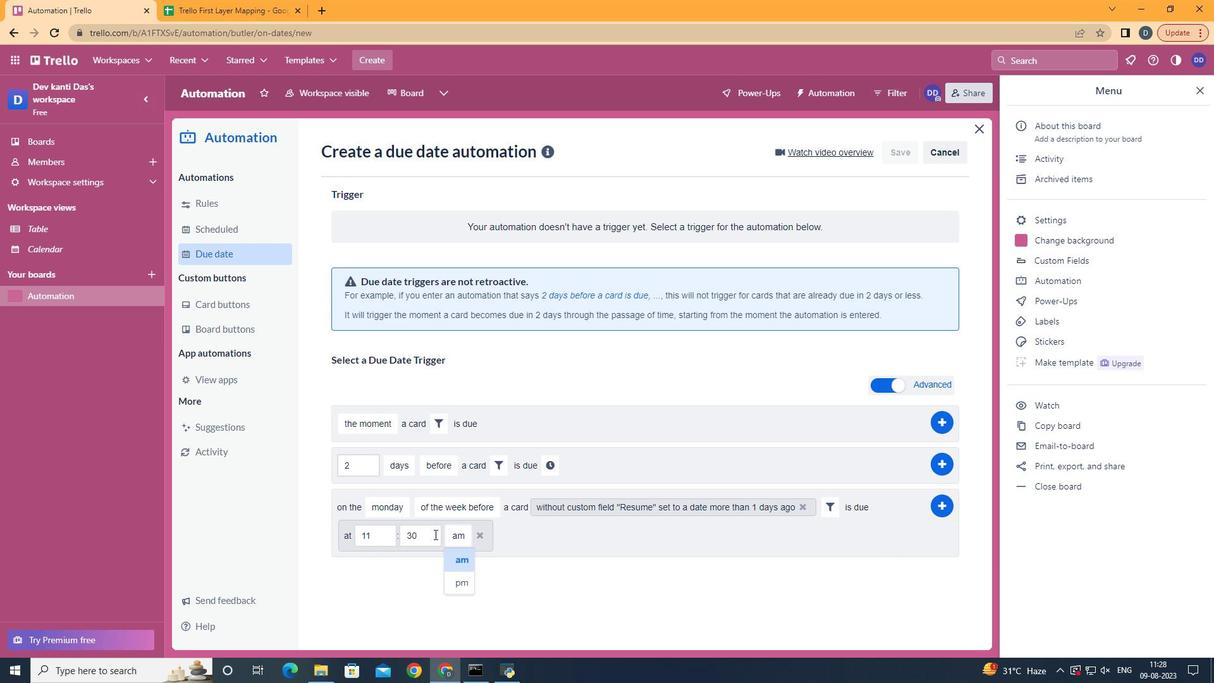
Action: Mouse pressed left at (434, 534)
Screenshot: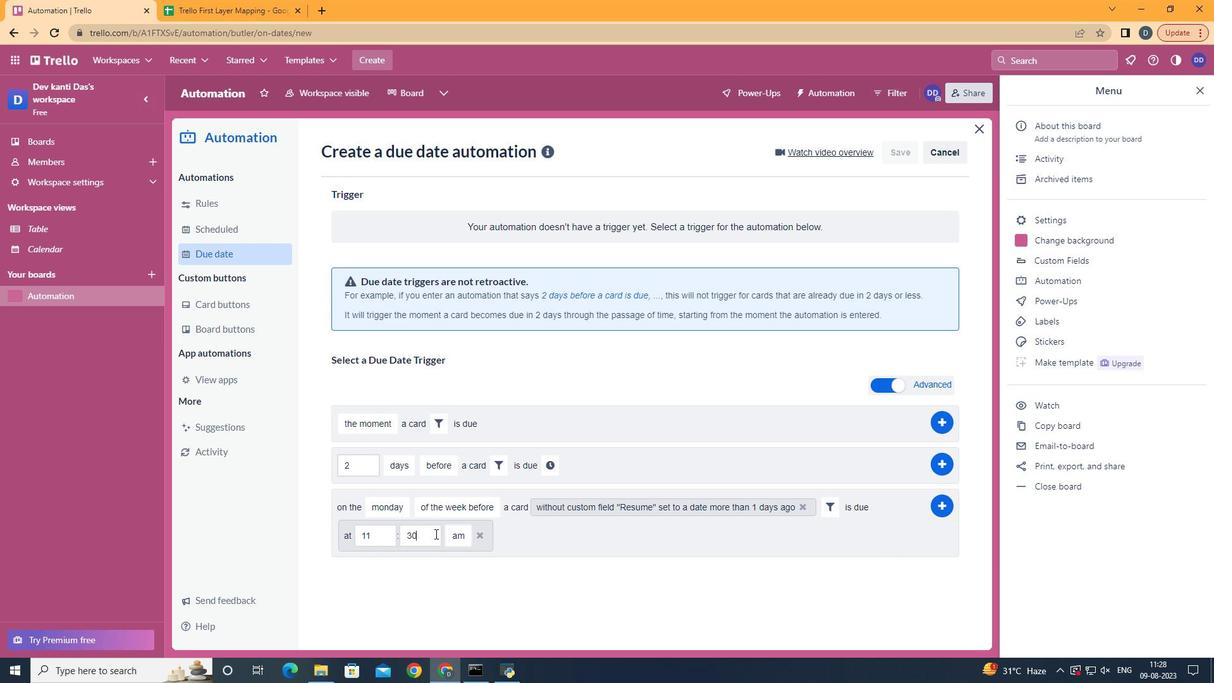 
Action: Mouse moved to (435, 533)
Screenshot: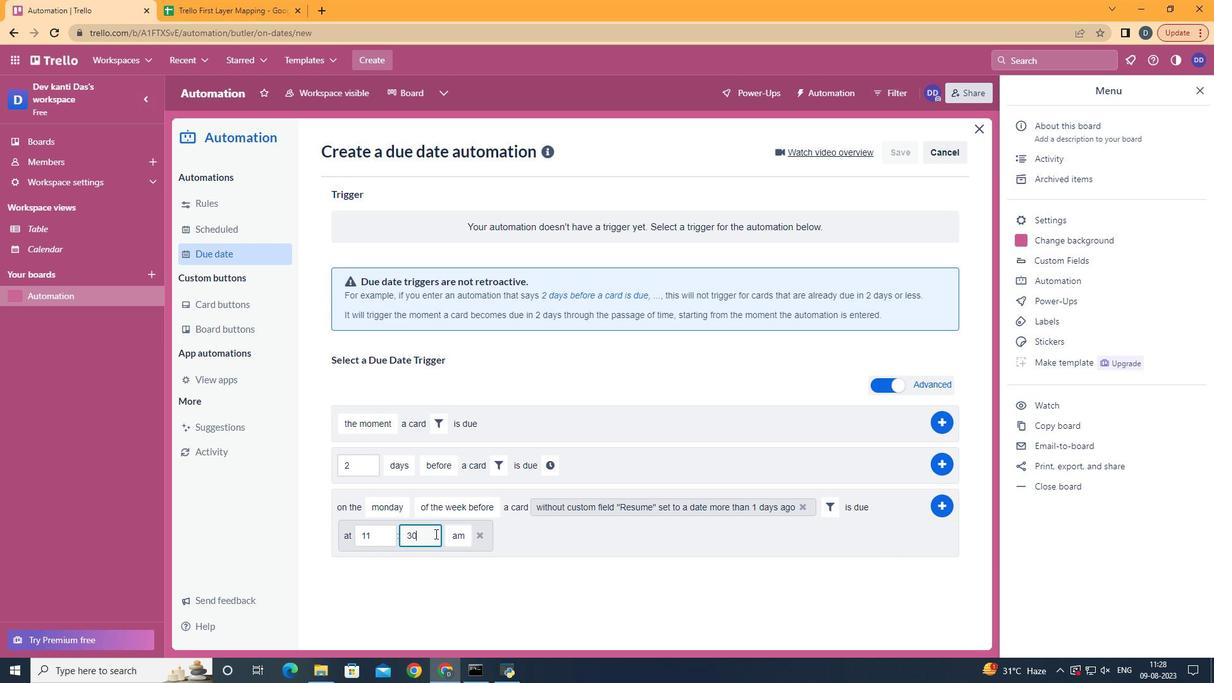 
Action: Key pressed <Key.backspace><Key.backspace>00
Screenshot: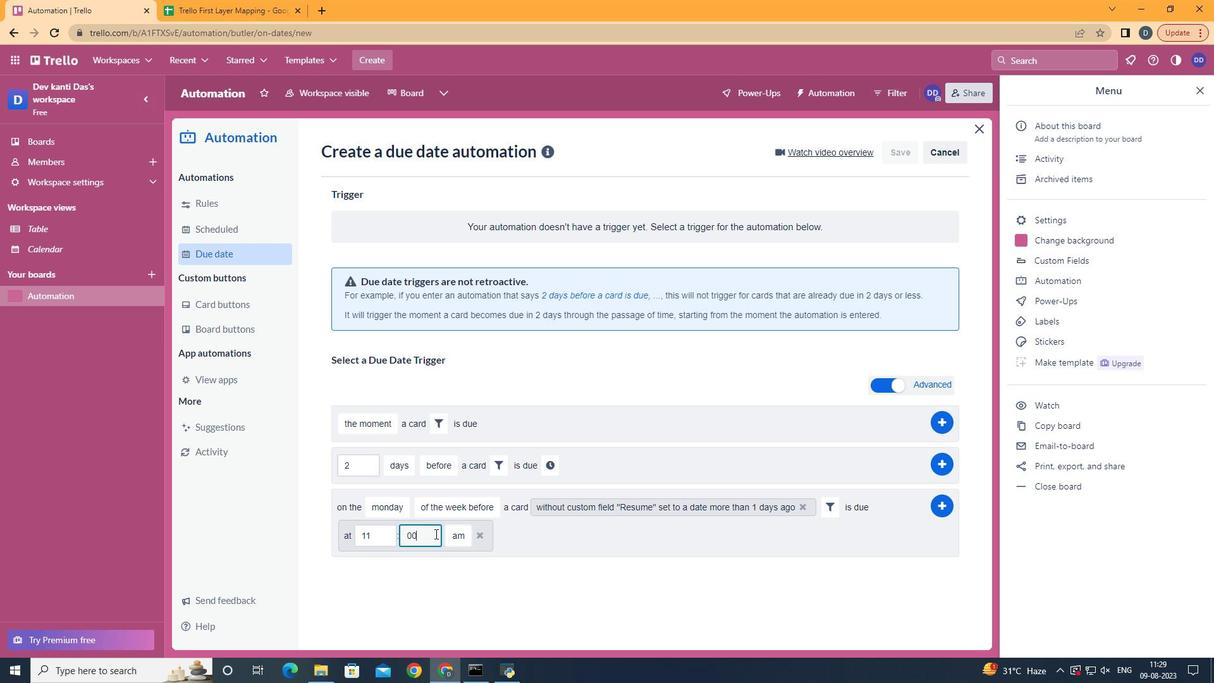 
Action: Mouse moved to (935, 509)
Screenshot: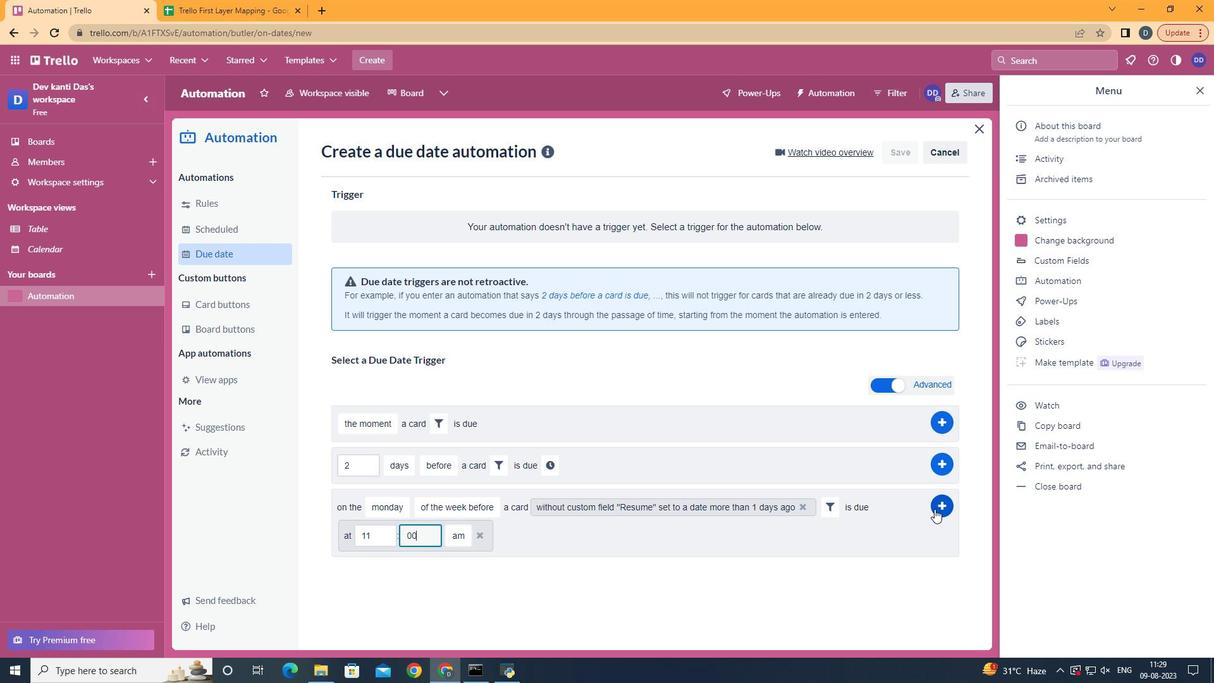 
Action: Mouse pressed left at (935, 509)
Screenshot: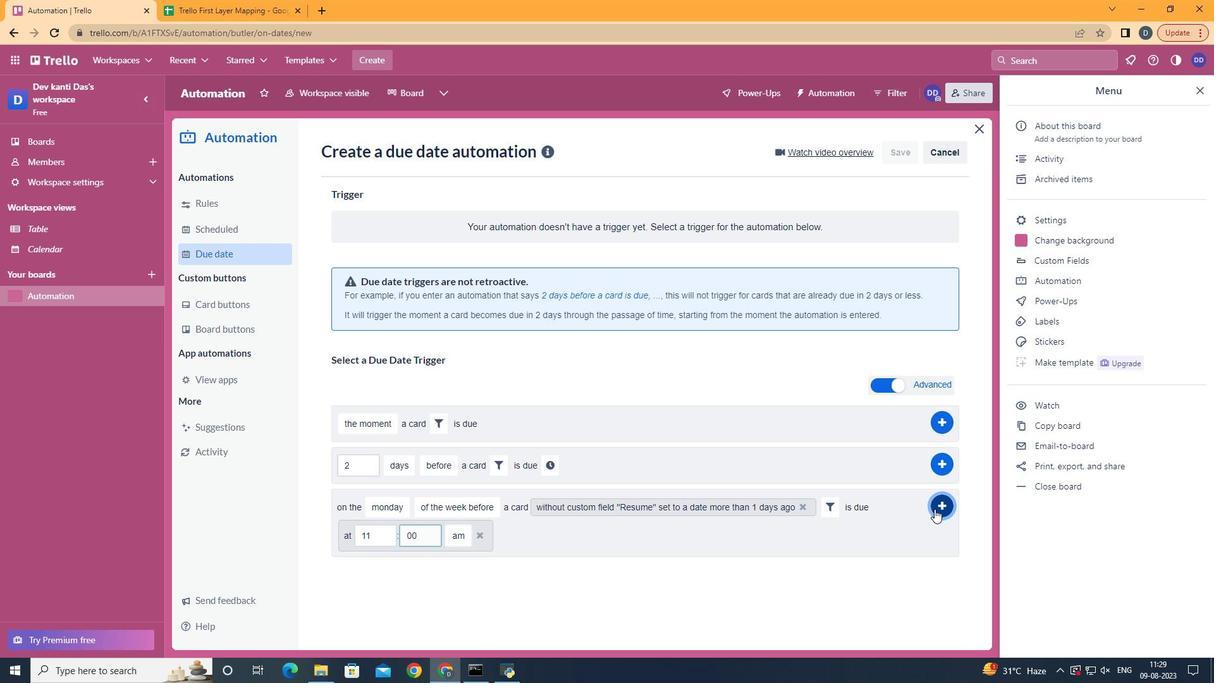 
Action: Mouse moved to (712, 273)
Screenshot: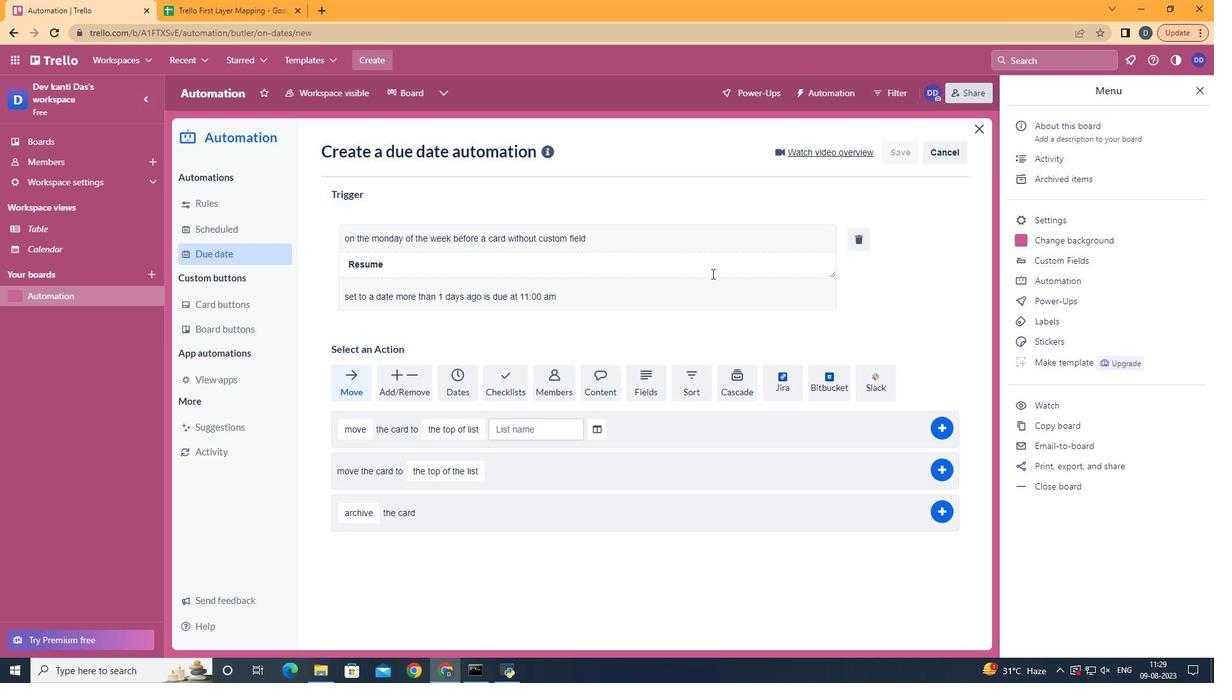 
